 Task: Find connections with filter location Araçuaí with filter topic #Productivitywith filter profile language Potuguese with filter current company VMLY&R with filter school Institution of Engineering and Technology (IET) with filter industry Circuses and Magic Shows with filter service category Resume Writing with filter keywords title Archivist
Action: Mouse moved to (441, 151)
Screenshot: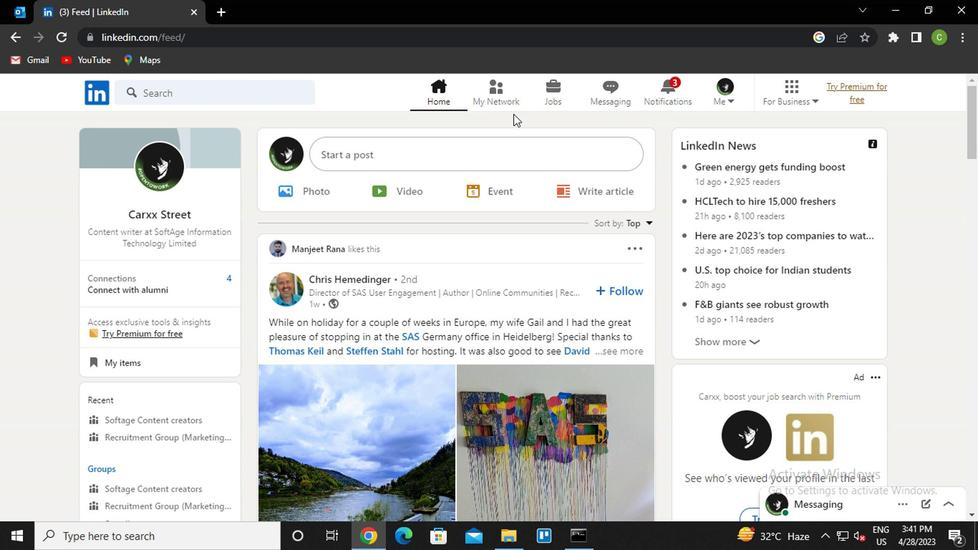 
Action: Mouse pressed left at (441, 151)
Screenshot: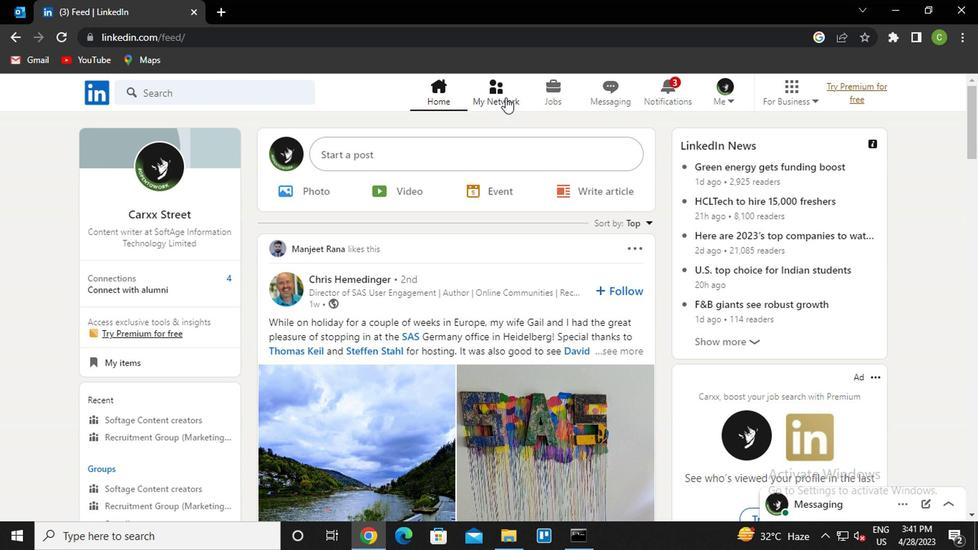 
Action: Mouse moved to (229, 203)
Screenshot: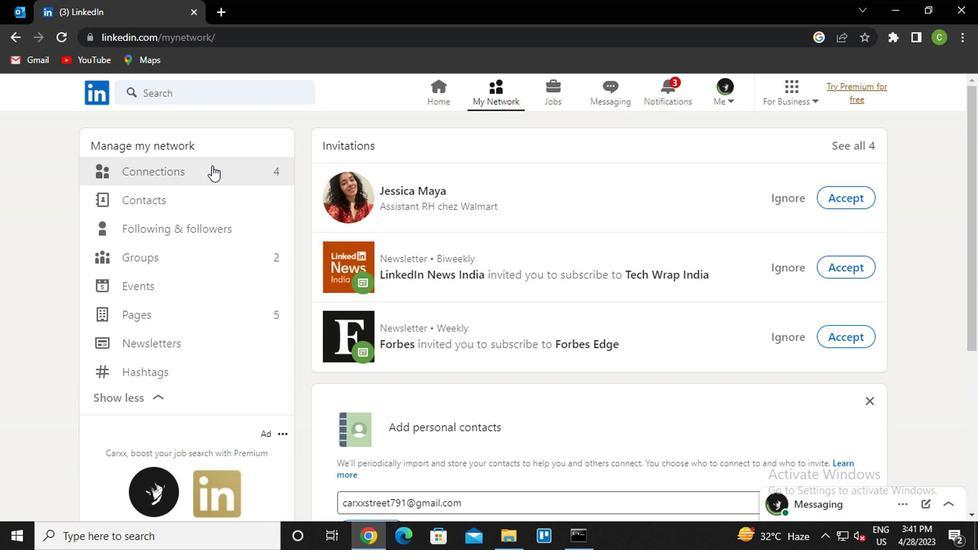 
Action: Mouse pressed left at (229, 203)
Screenshot: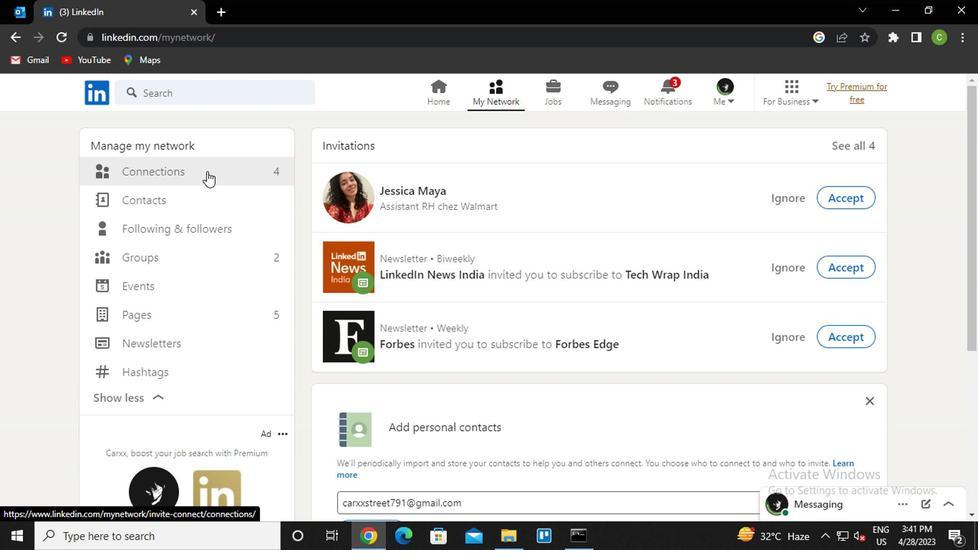 
Action: Mouse moved to (524, 202)
Screenshot: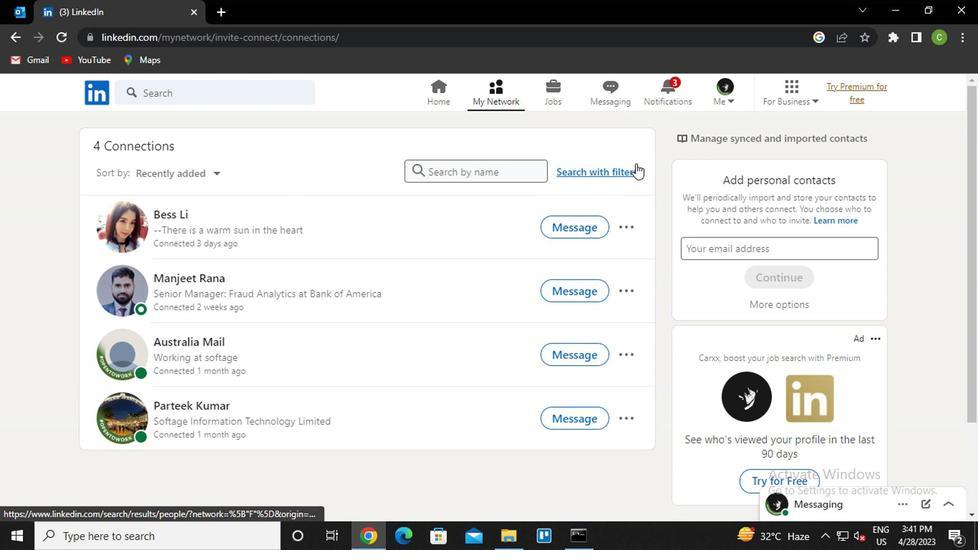 
Action: Mouse pressed left at (524, 202)
Screenshot: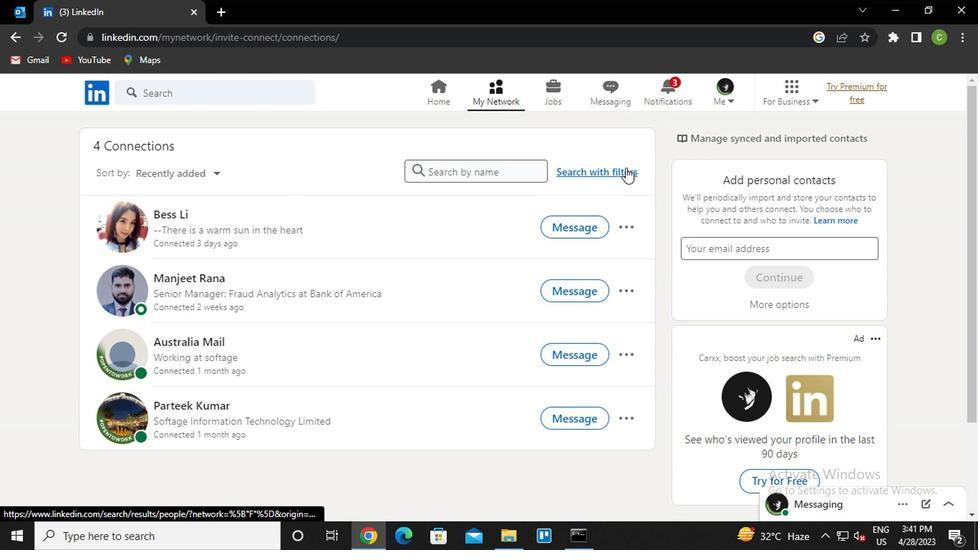 
Action: Mouse moved to (462, 173)
Screenshot: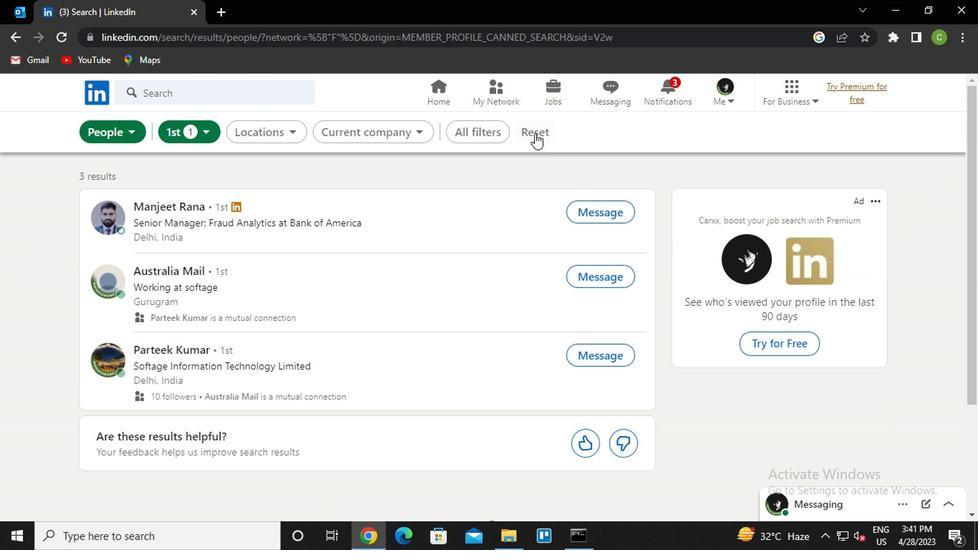 
Action: Mouse pressed left at (462, 173)
Screenshot: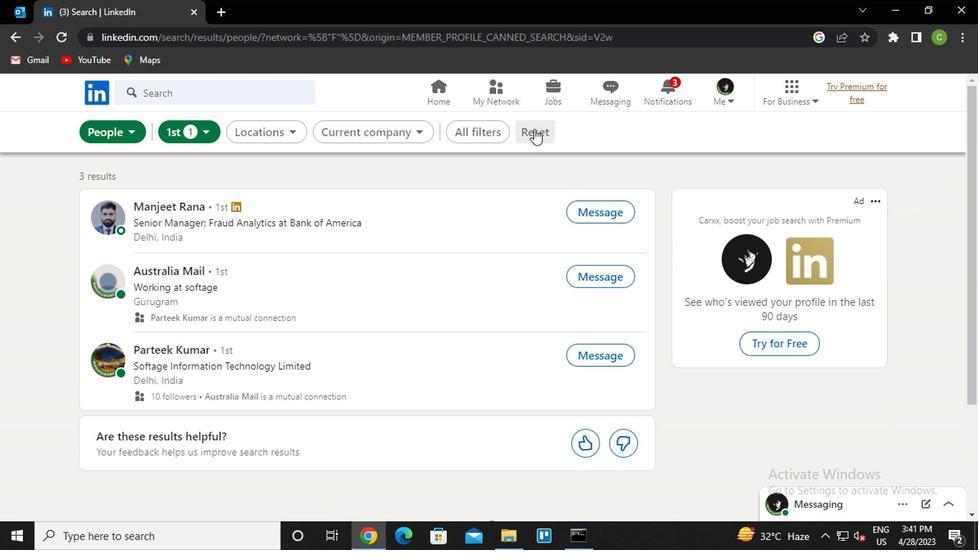 
Action: Mouse moved to (455, 177)
Screenshot: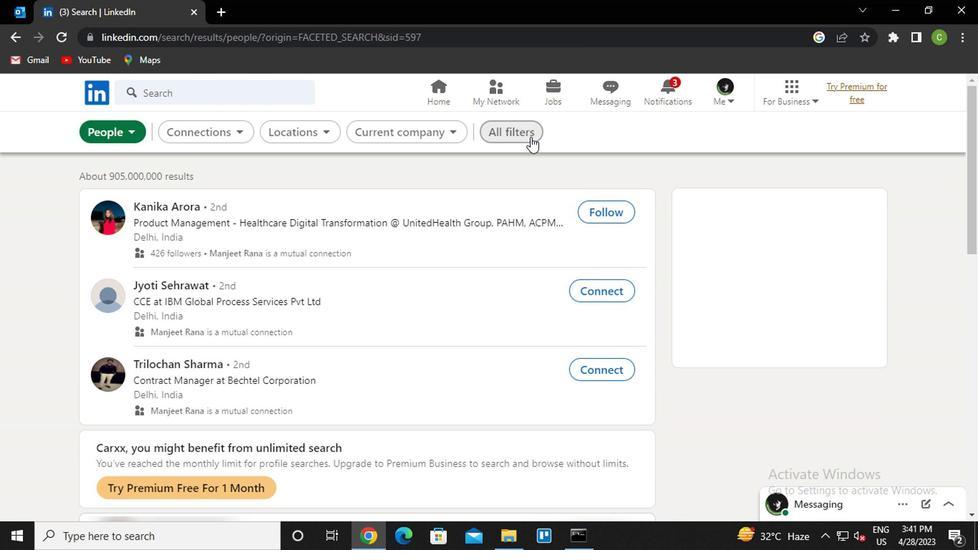 
Action: Mouse pressed left at (455, 177)
Screenshot: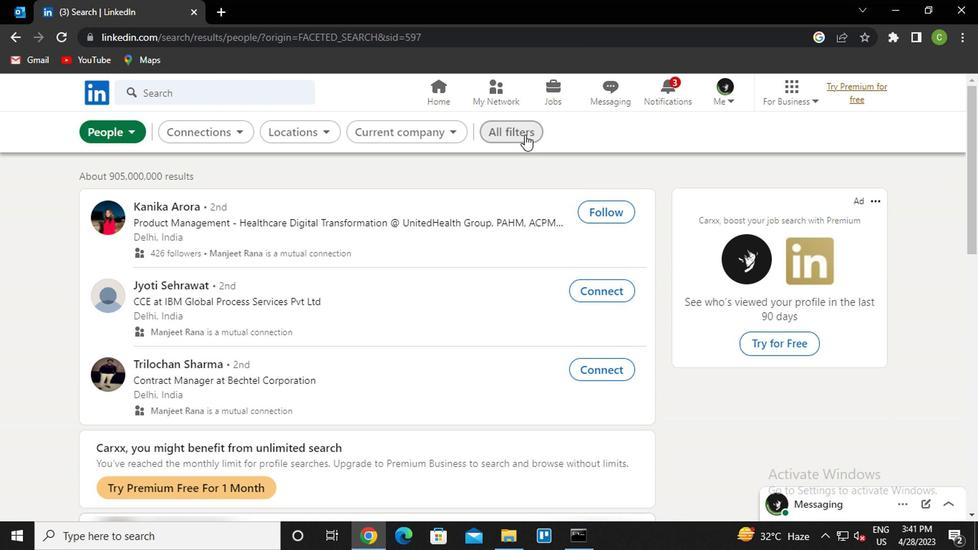 
Action: Mouse moved to (624, 306)
Screenshot: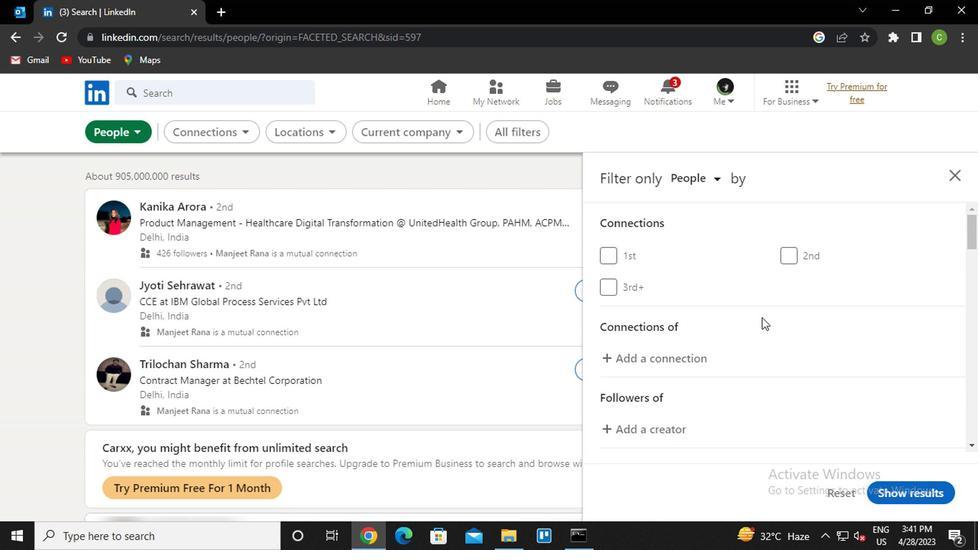 
Action: Mouse scrolled (624, 306) with delta (0, 0)
Screenshot: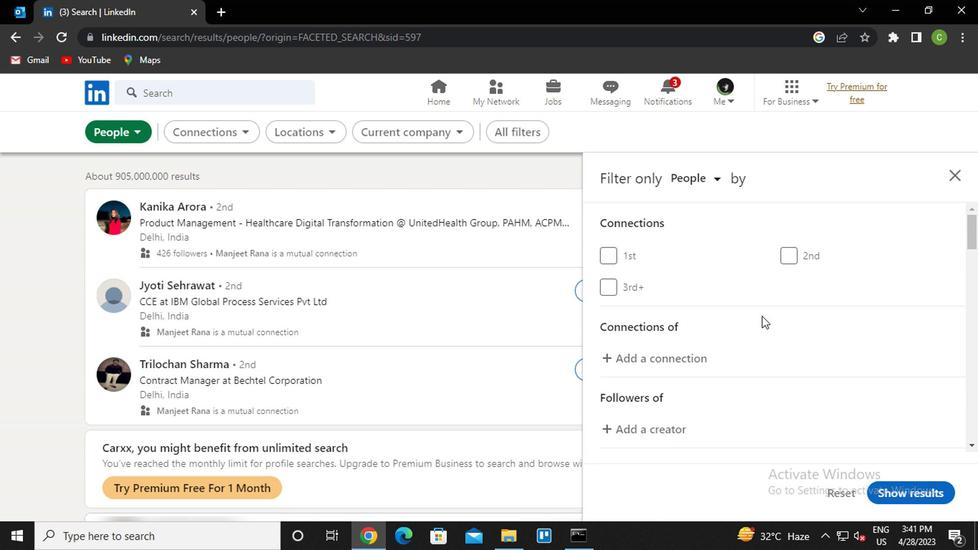 
Action: Mouse moved to (624, 306)
Screenshot: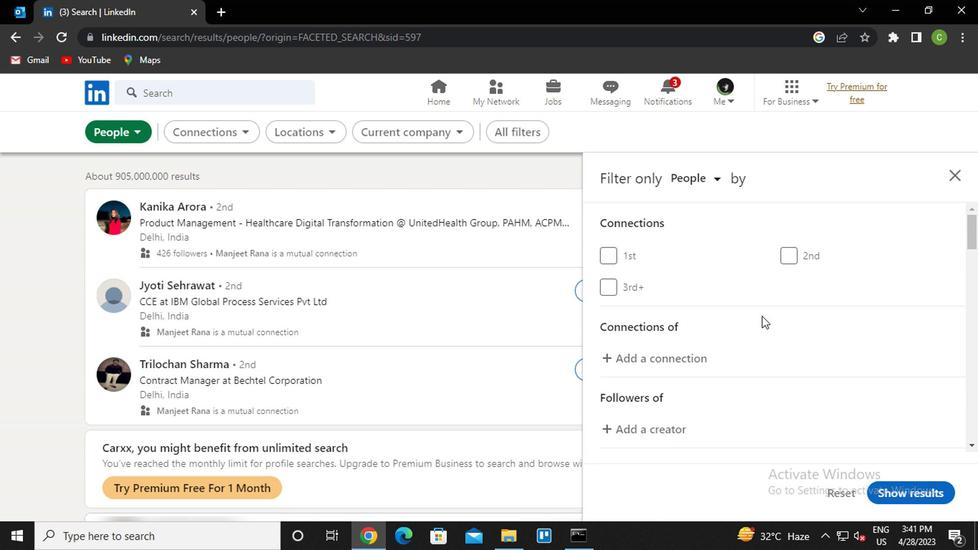 
Action: Mouse scrolled (624, 306) with delta (0, 0)
Screenshot: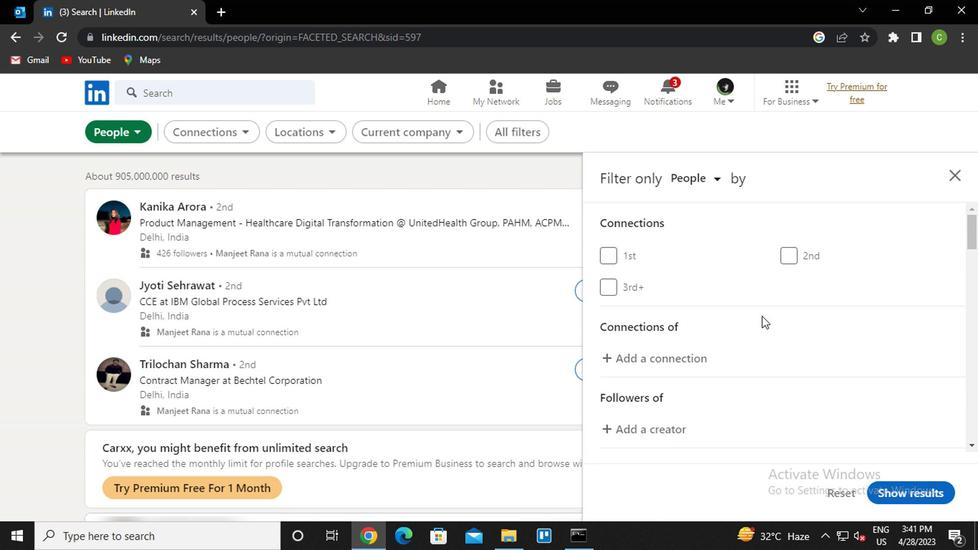 
Action: Mouse moved to (623, 306)
Screenshot: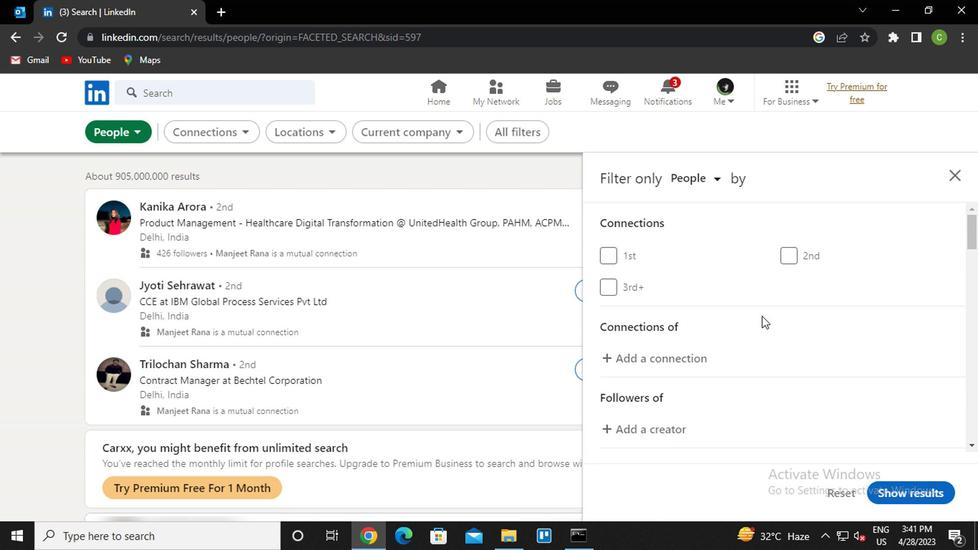 
Action: Mouse scrolled (623, 306) with delta (0, 0)
Screenshot: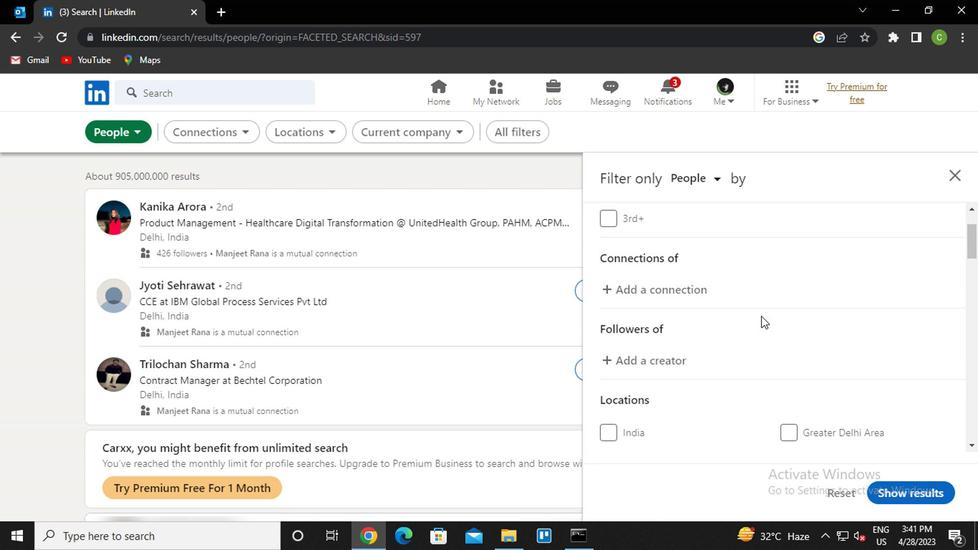 
Action: Mouse scrolled (623, 306) with delta (0, 0)
Screenshot: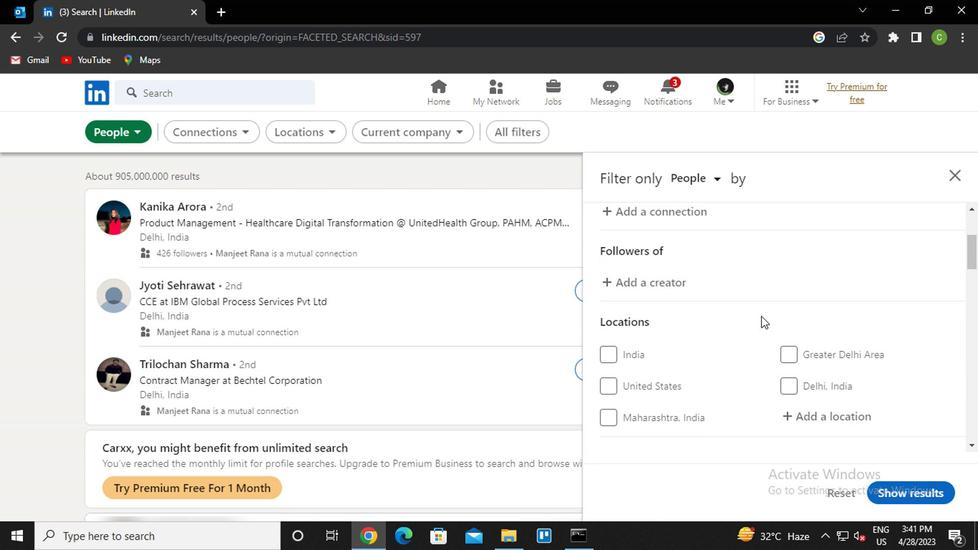 
Action: Mouse moved to (665, 284)
Screenshot: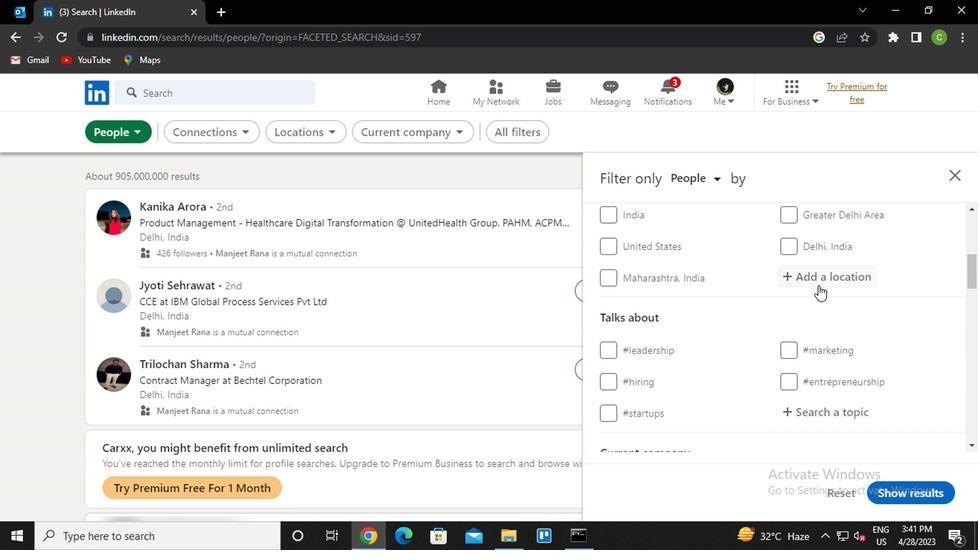 
Action: Mouse pressed left at (665, 284)
Screenshot: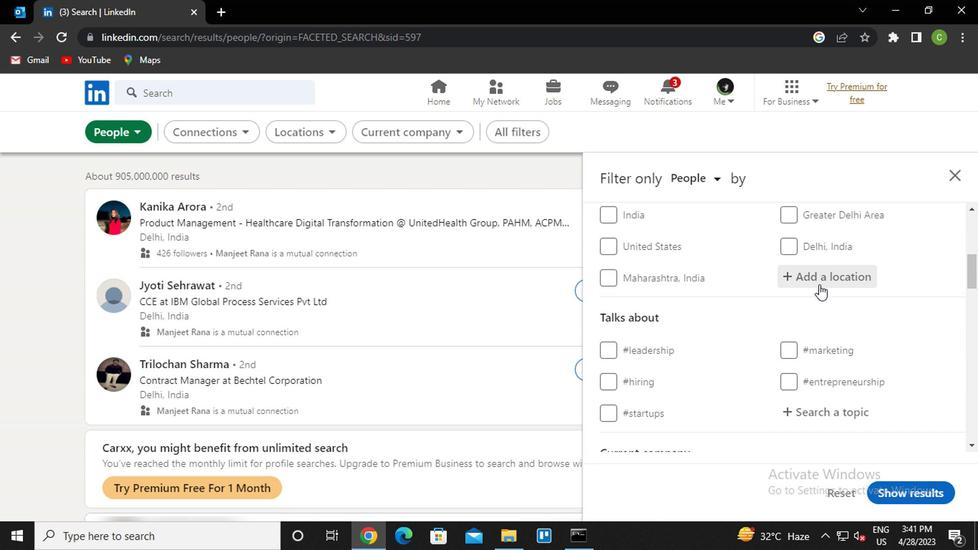 
Action: Key pressed <Key.caps_lock>a<Key.caps_lock>racu<Key.down><Key.enter>
Screenshot: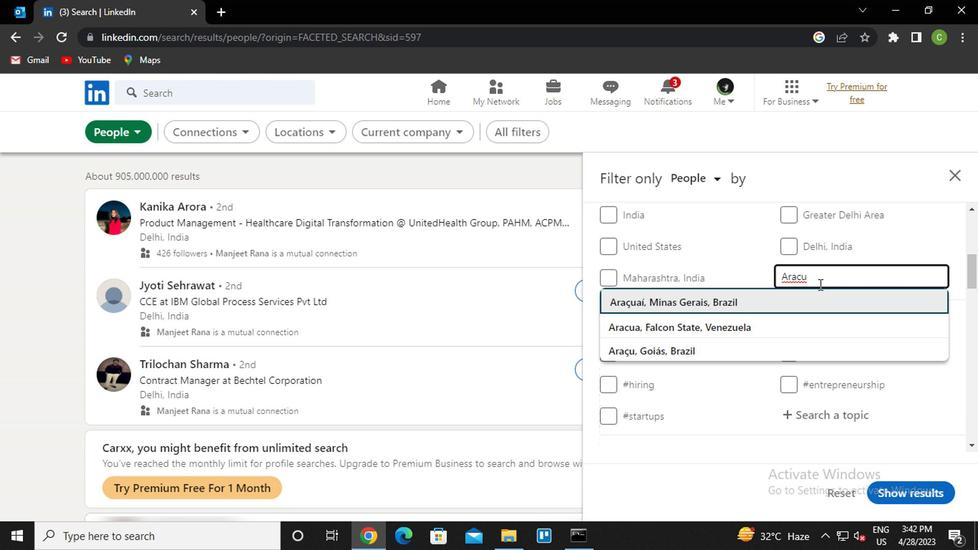 
Action: Mouse moved to (656, 315)
Screenshot: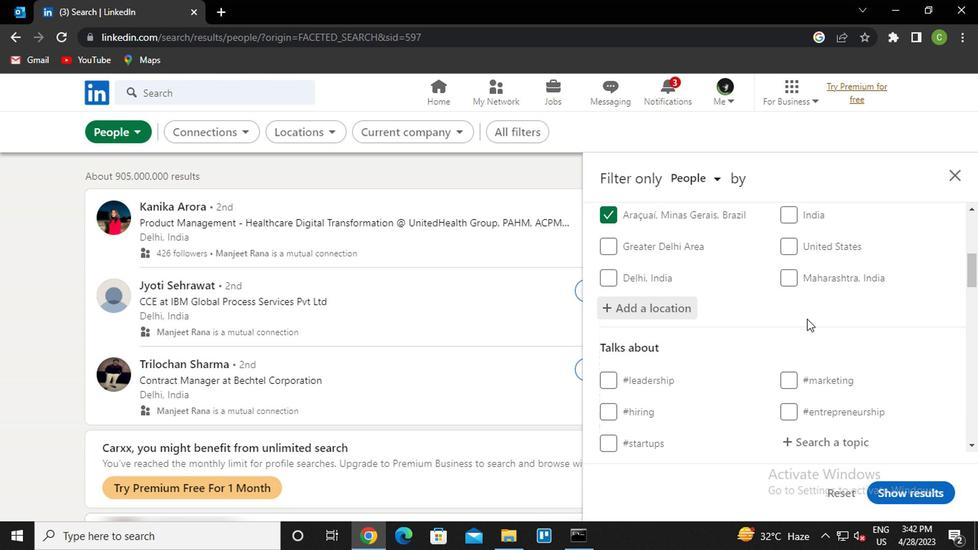 
Action: Mouse scrolled (656, 315) with delta (0, 0)
Screenshot: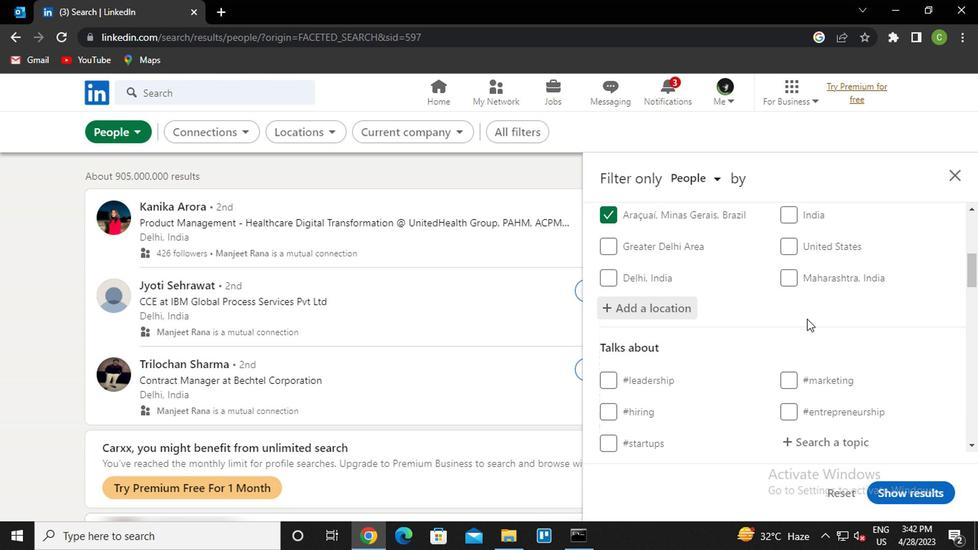
Action: Mouse moved to (657, 321)
Screenshot: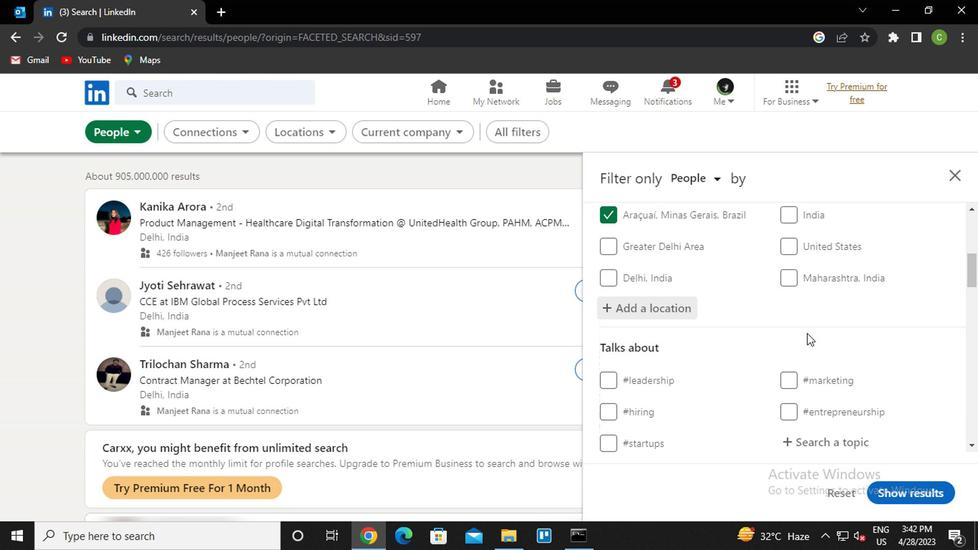 
Action: Mouse scrolled (657, 320) with delta (0, 0)
Screenshot: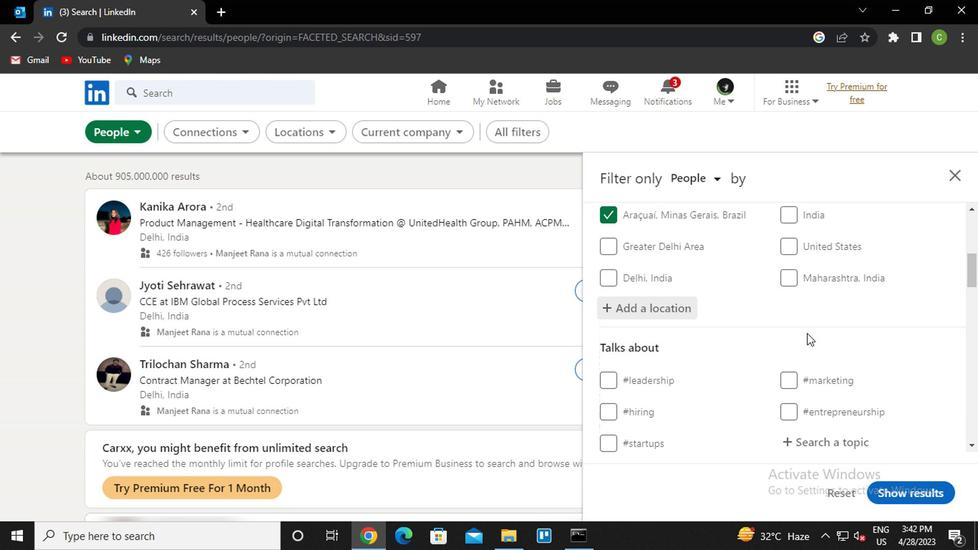 
Action: Mouse moved to (669, 294)
Screenshot: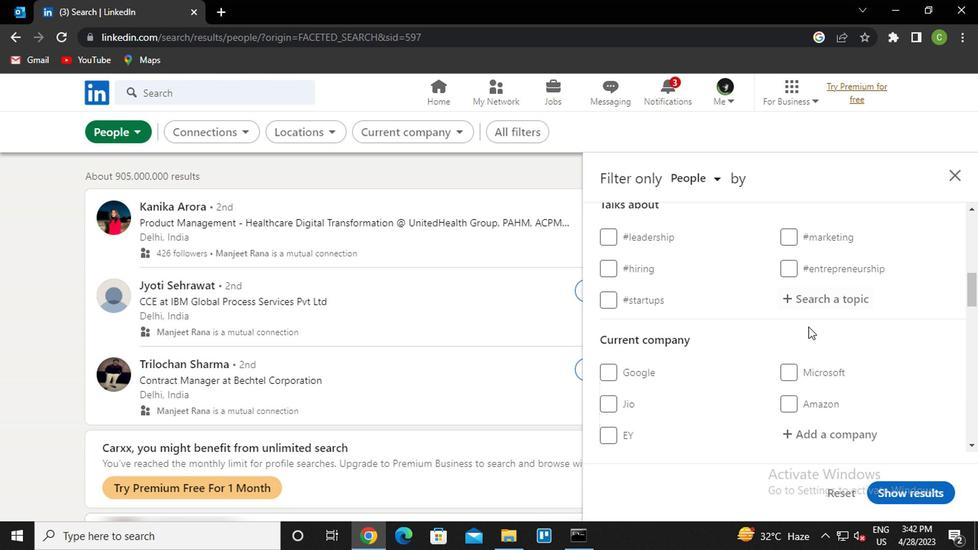 
Action: Mouse pressed left at (669, 294)
Screenshot: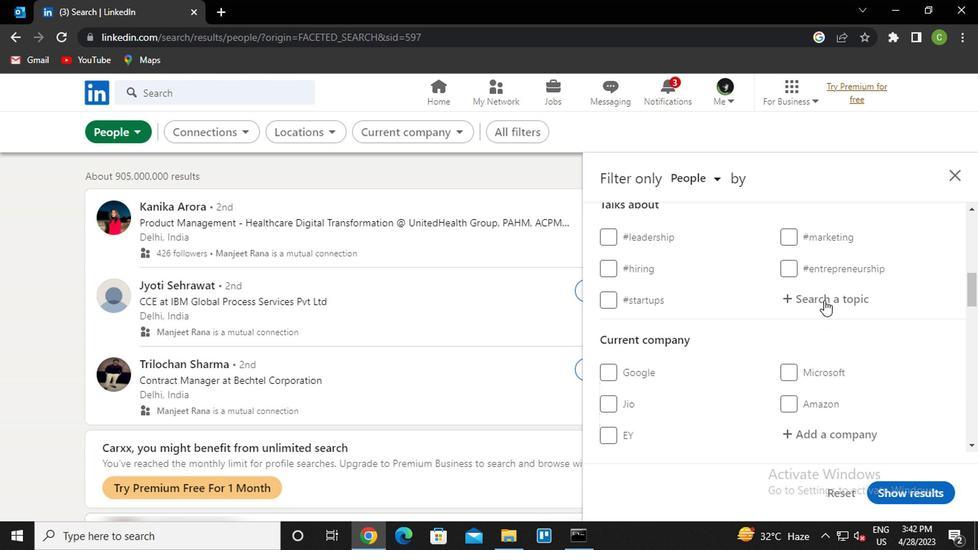 
Action: Key pressed <Key.caps_lock>p<Key.caps_lock>roducti<Key.down><Key.enter>
Screenshot: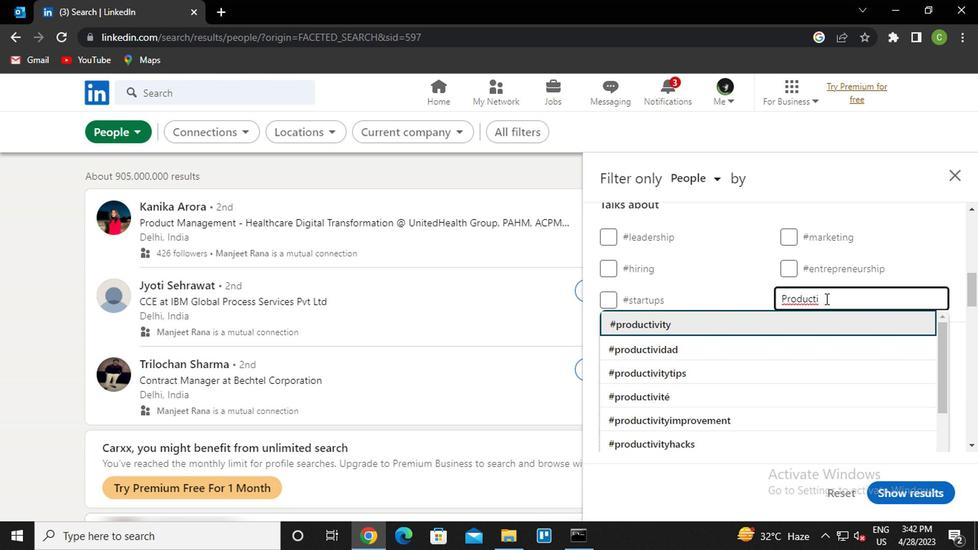 
Action: Mouse scrolled (669, 294) with delta (0, 0)
Screenshot: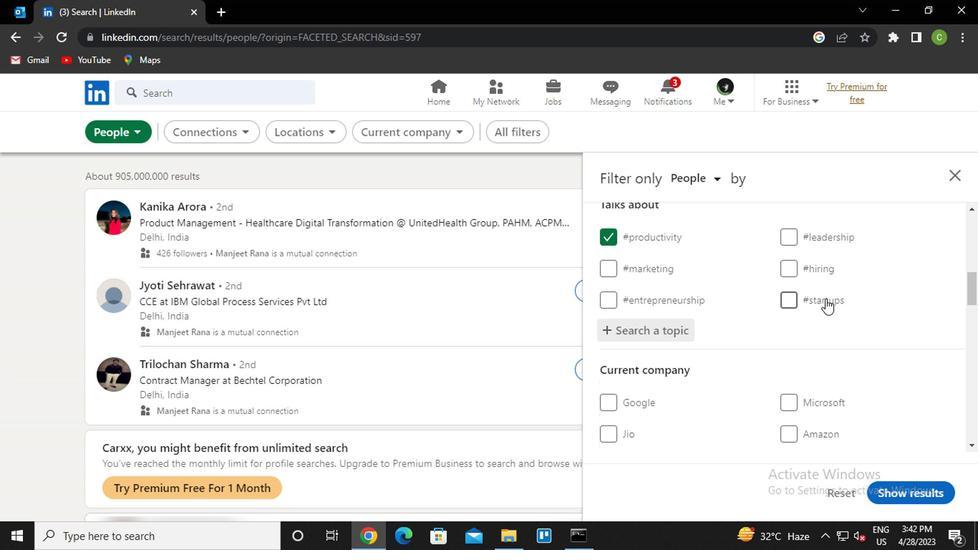 
Action: Mouse scrolled (669, 294) with delta (0, 0)
Screenshot: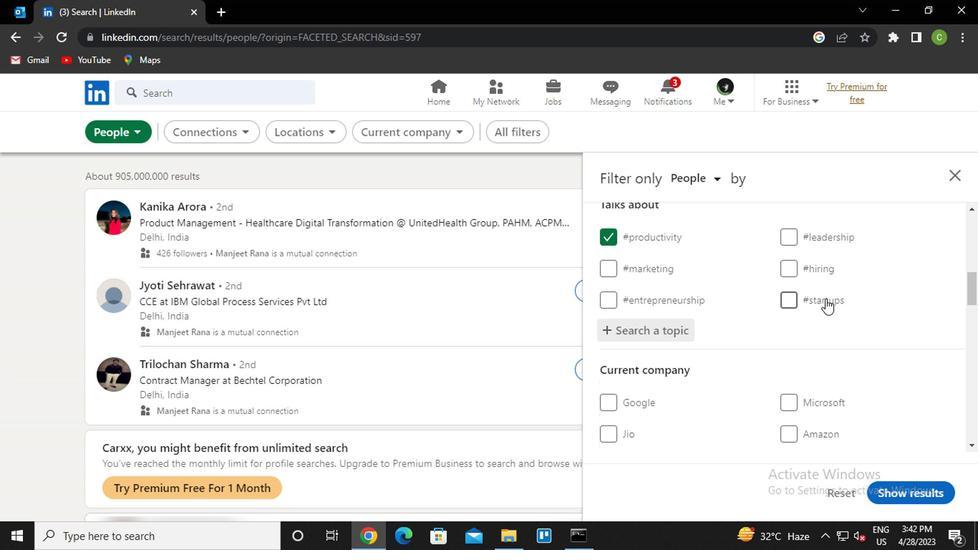 
Action: Mouse scrolled (669, 294) with delta (0, 0)
Screenshot: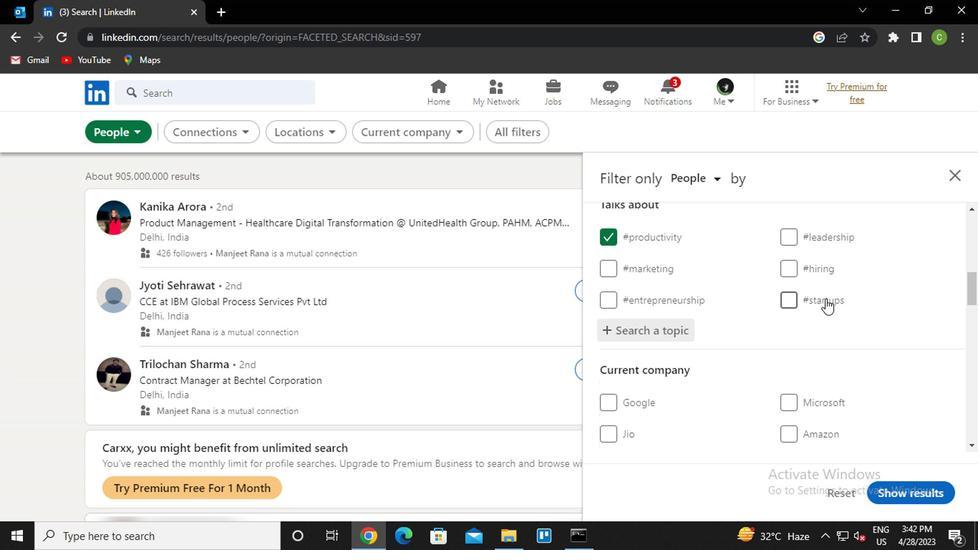 
Action: Mouse scrolled (669, 294) with delta (0, 0)
Screenshot: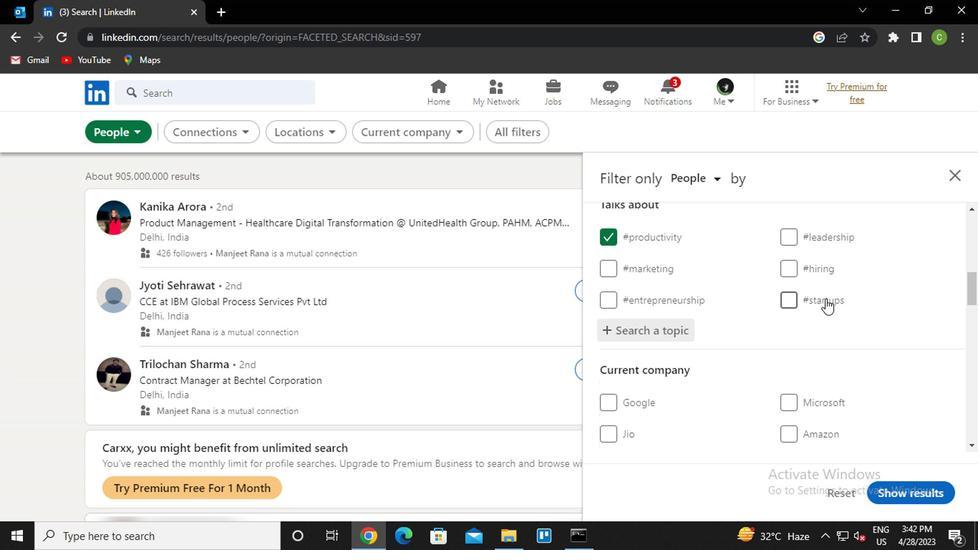 
Action: Mouse scrolled (669, 294) with delta (0, 0)
Screenshot: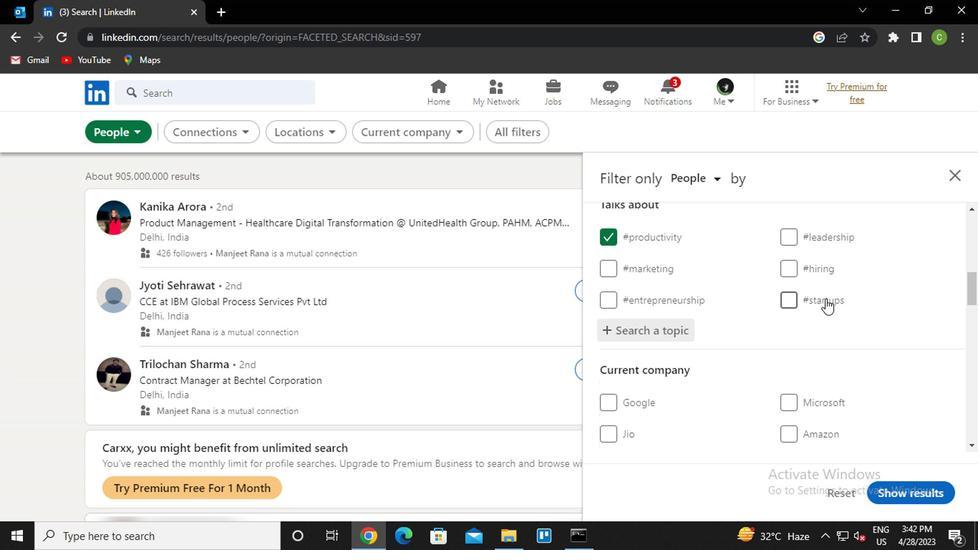 
Action: Mouse scrolled (669, 294) with delta (0, 0)
Screenshot: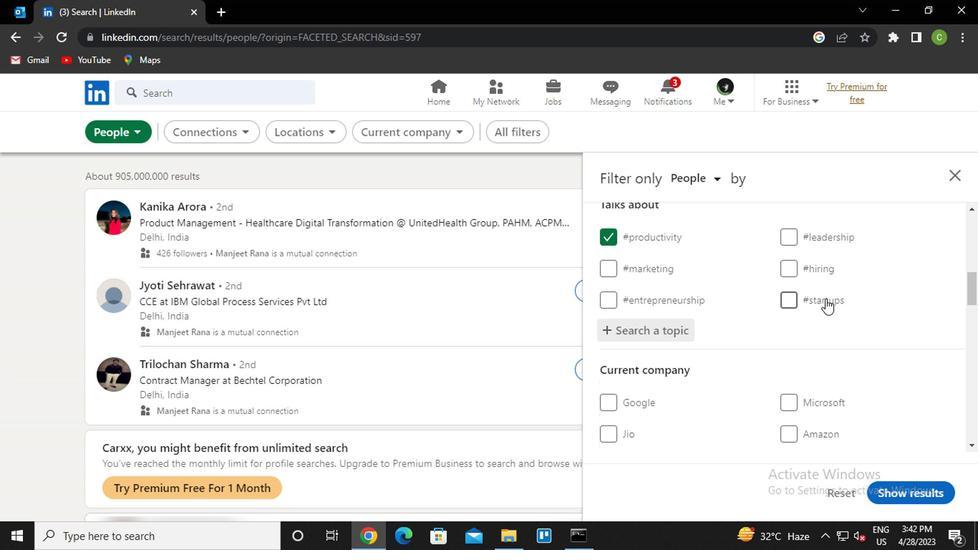 
Action: Mouse moved to (668, 300)
Screenshot: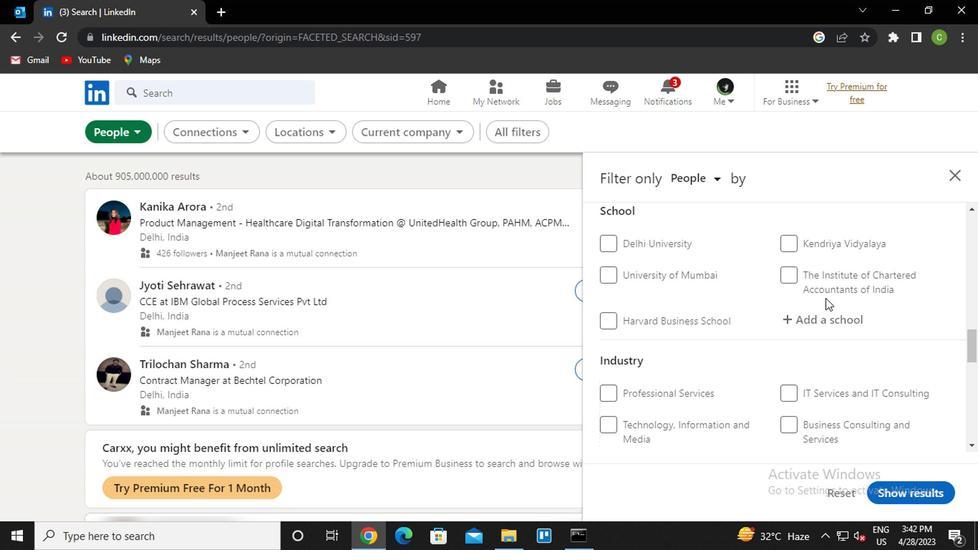 
Action: Mouse scrolled (668, 300) with delta (0, 0)
Screenshot: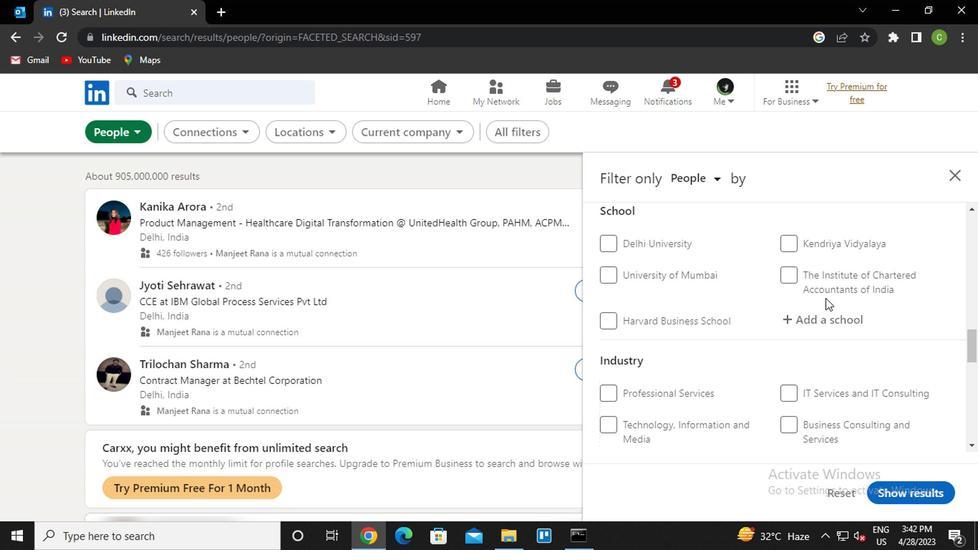 
Action: Mouse moved to (670, 307)
Screenshot: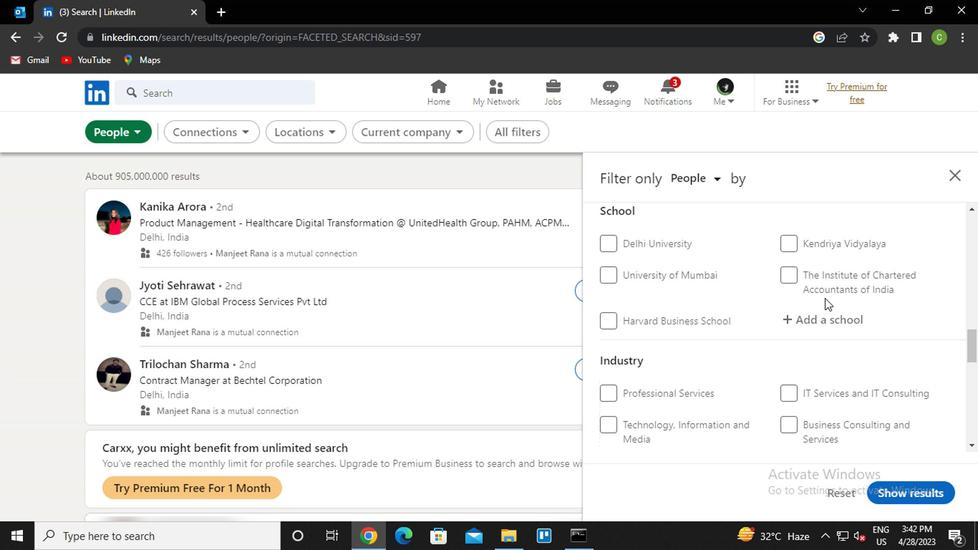 
Action: Mouse scrolled (670, 307) with delta (0, 0)
Screenshot: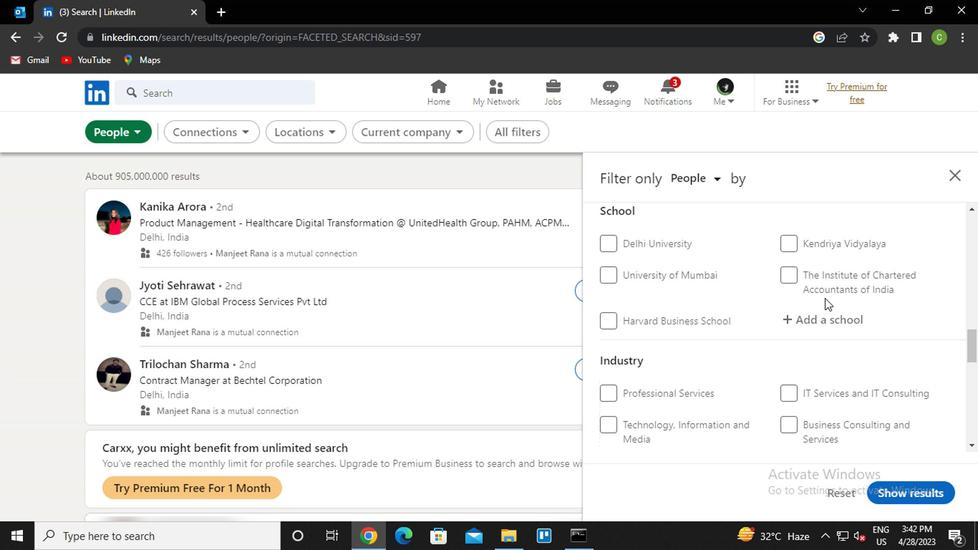 
Action: Mouse scrolled (670, 307) with delta (0, 0)
Screenshot: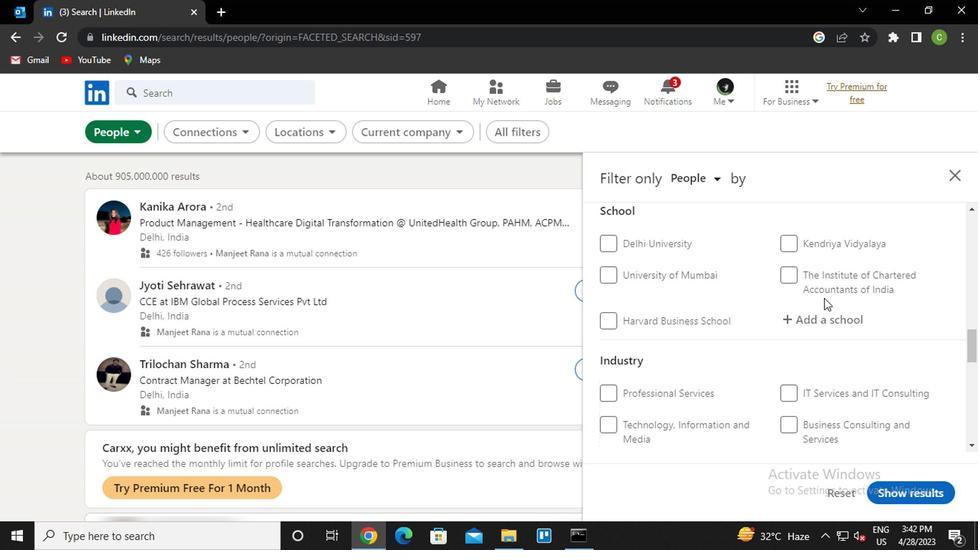 
Action: Mouse scrolled (670, 307) with delta (0, 0)
Screenshot: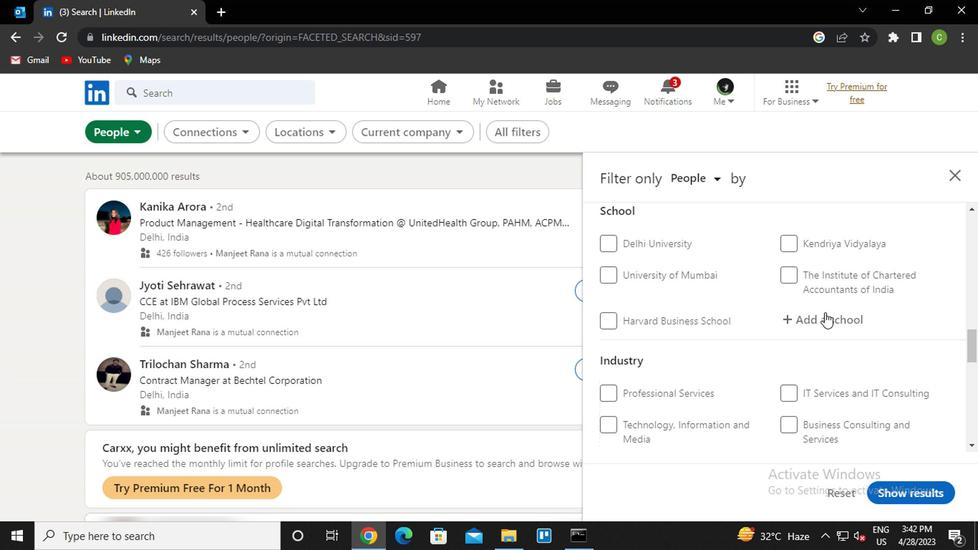 
Action: Mouse moved to (646, 287)
Screenshot: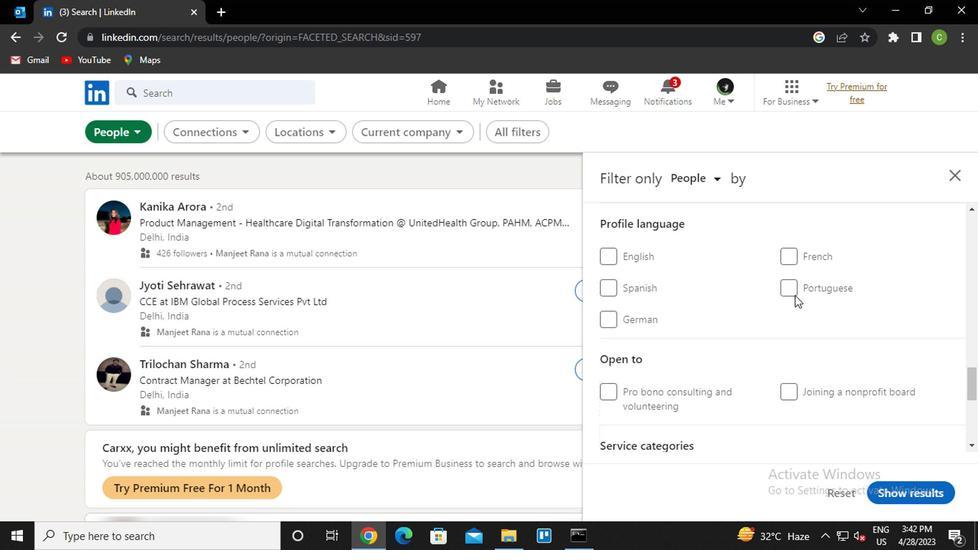 
Action: Mouse pressed left at (646, 287)
Screenshot: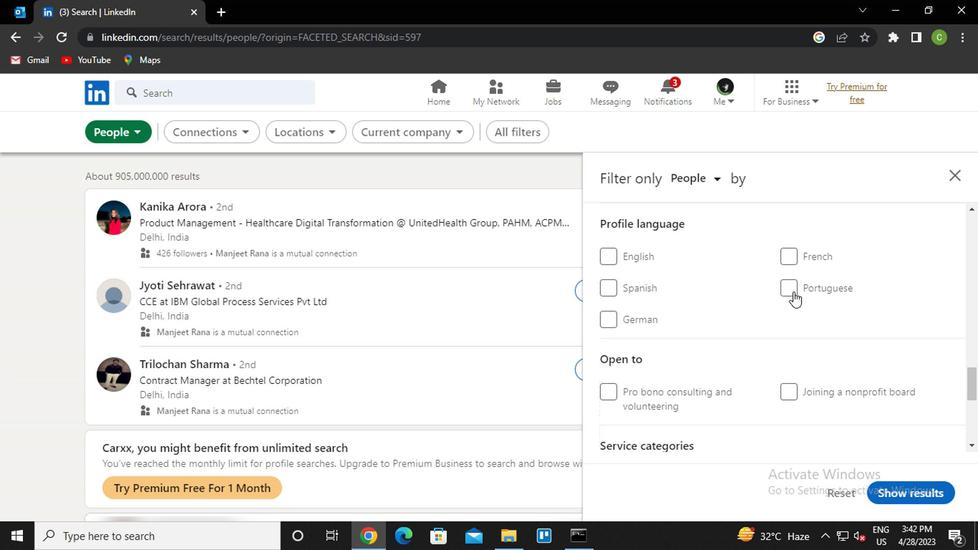 
Action: Mouse moved to (644, 287)
Screenshot: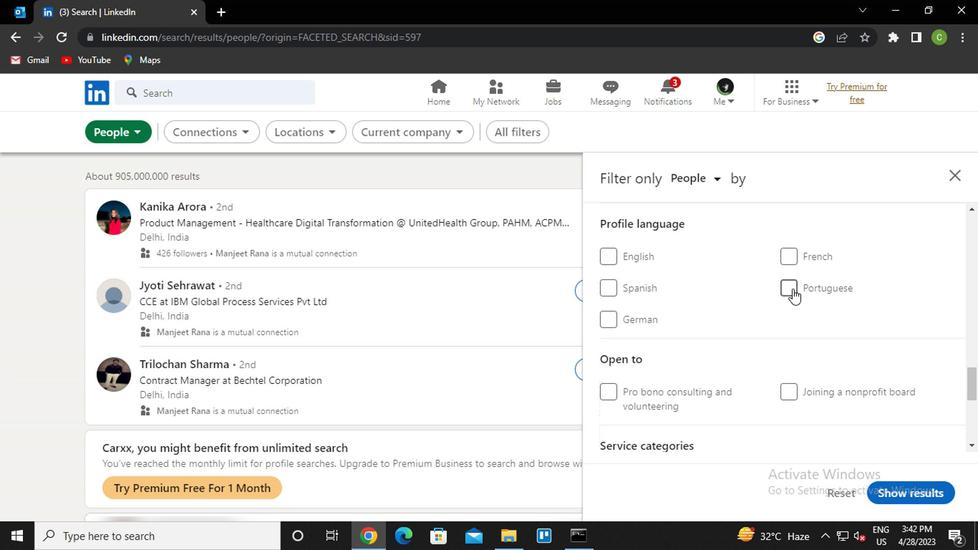 
Action: Mouse scrolled (644, 288) with delta (0, 0)
Screenshot: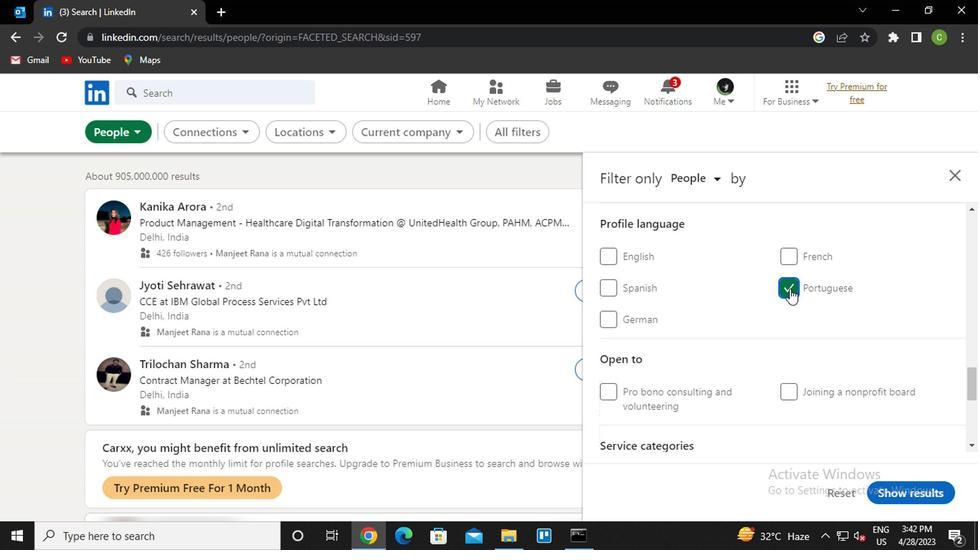 
Action: Mouse scrolled (644, 288) with delta (0, 0)
Screenshot: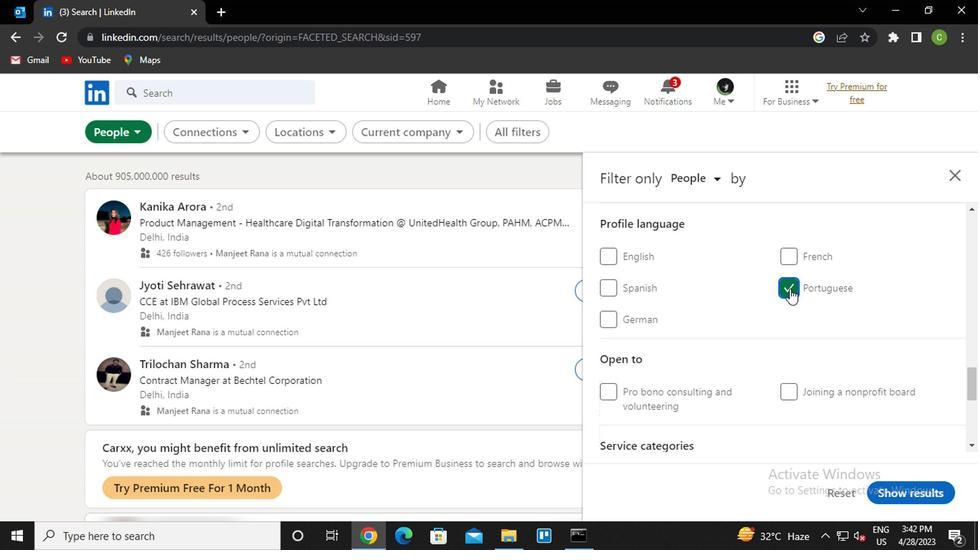 
Action: Mouse scrolled (644, 288) with delta (0, 0)
Screenshot: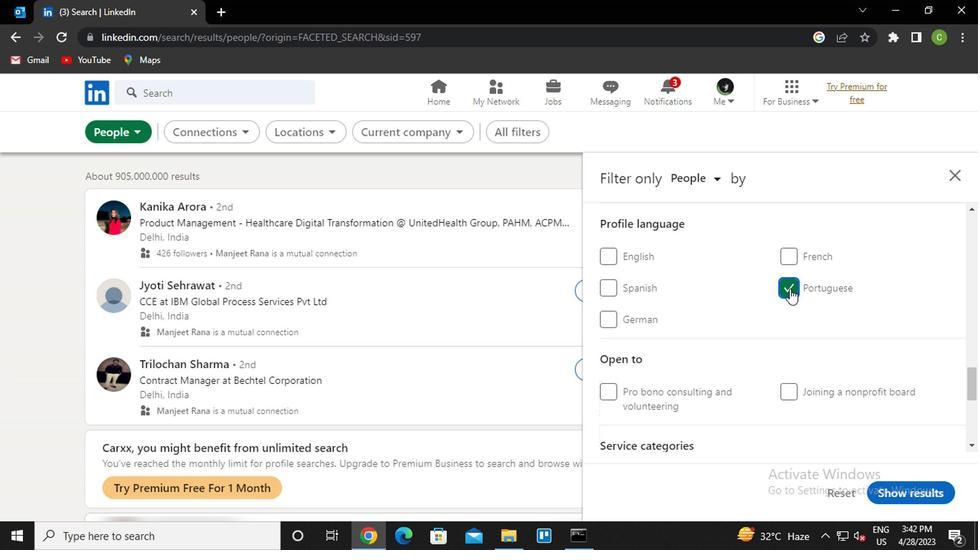 
Action: Mouse scrolled (644, 288) with delta (0, 0)
Screenshot: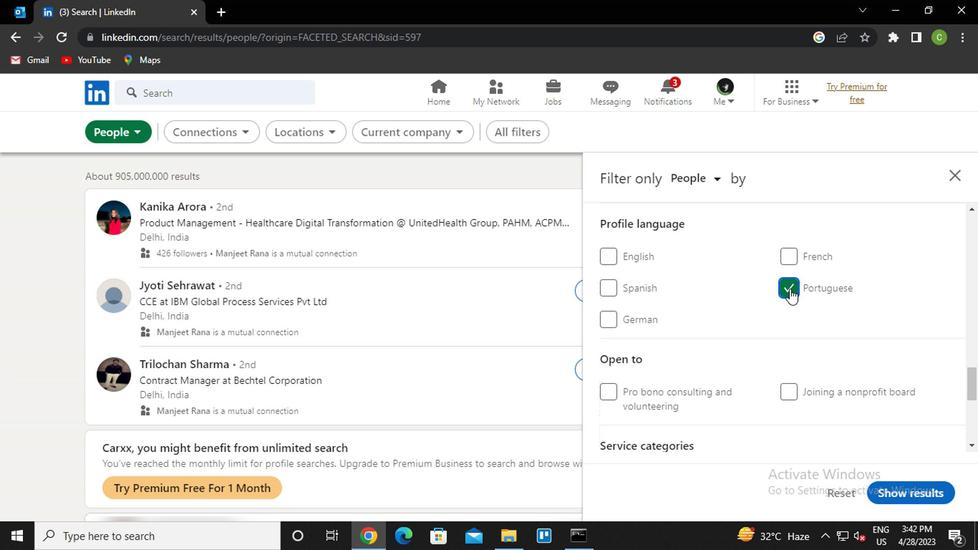 
Action: Mouse scrolled (644, 288) with delta (0, 0)
Screenshot: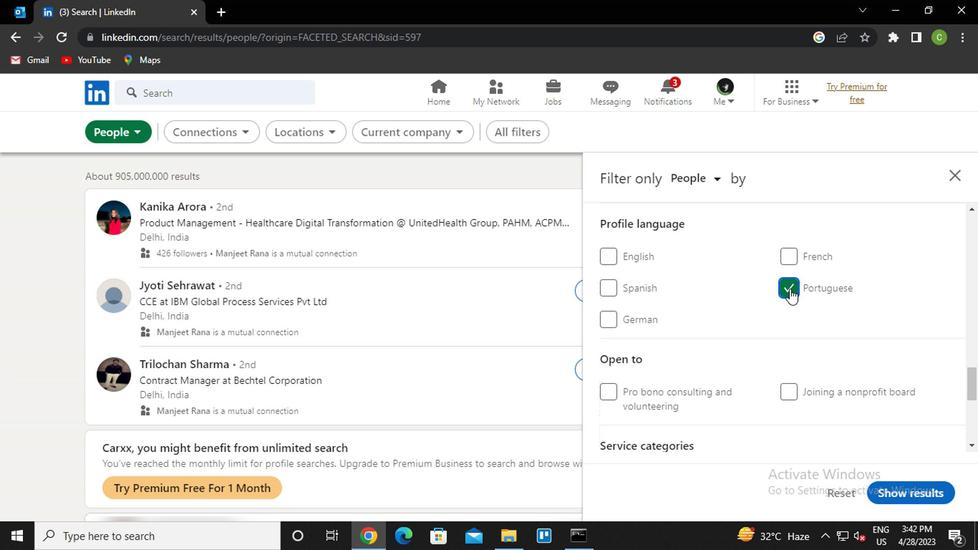 
Action: Mouse scrolled (644, 288) with delta (0, 0)
Screenshot: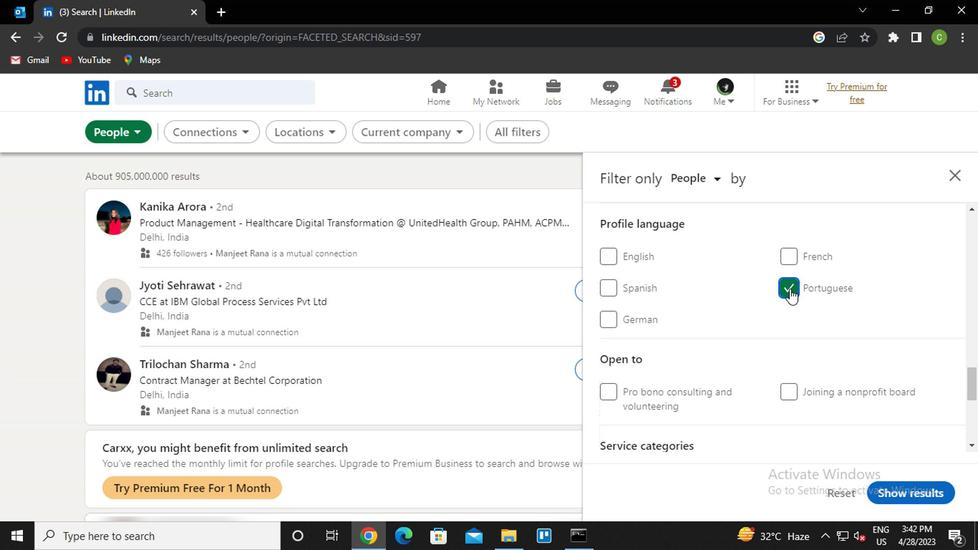 
Action: Mouse scrolled (644, 288) with delta (0, 0)
Screenshot: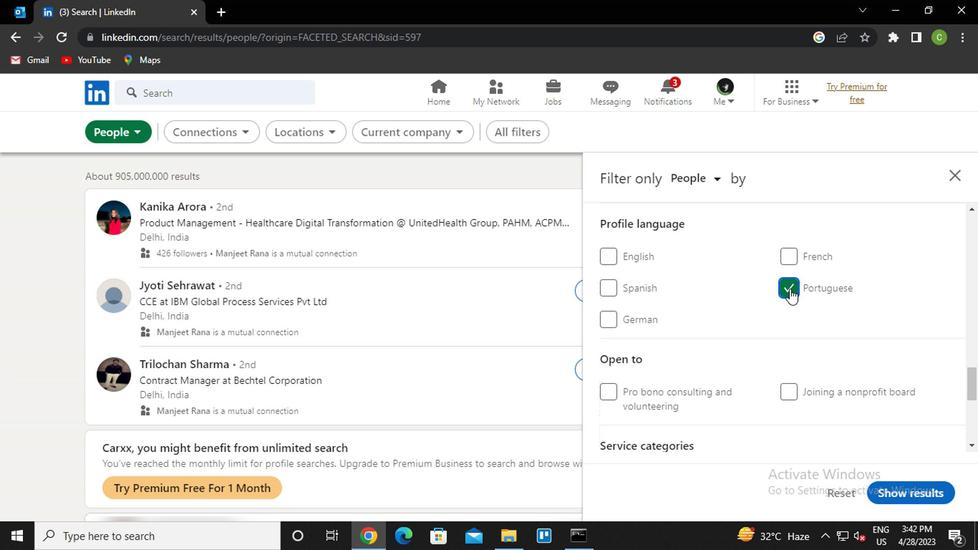 
Action: Mouse scrolled (644, 288) with delta (0, 0)
Screenshot: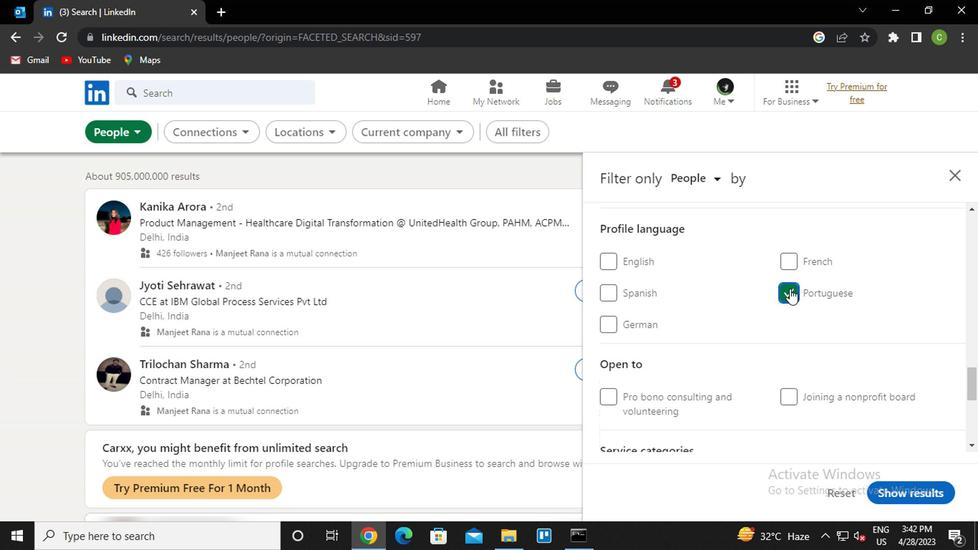 
Action: Mouse scrolled (644, 288) with delta (0, 0)
Screenshot: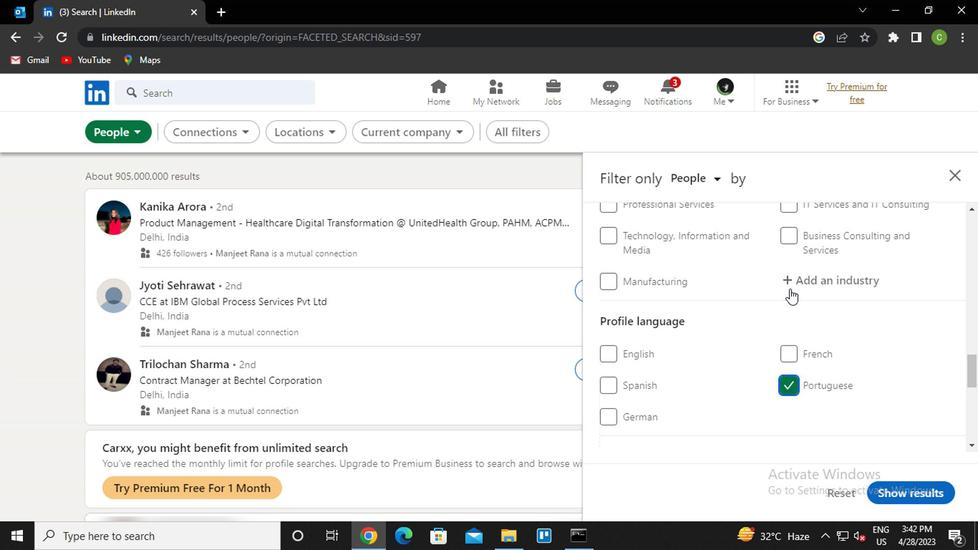 
Action: Mouse scrolled (644, 288) with delta (0, 0)
Screenshot: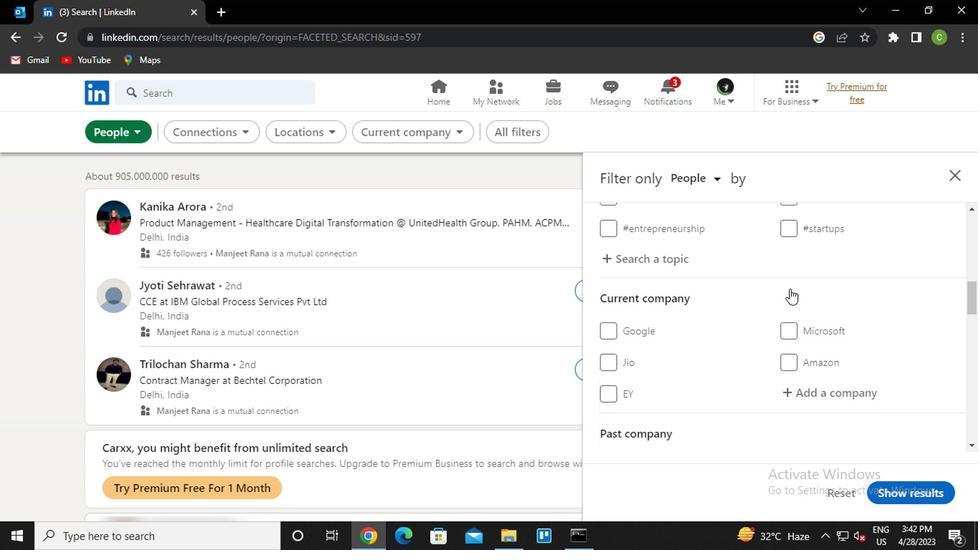 
Action: Mouse scrolled (644, 288) with delta (0, 0)
Screenshot: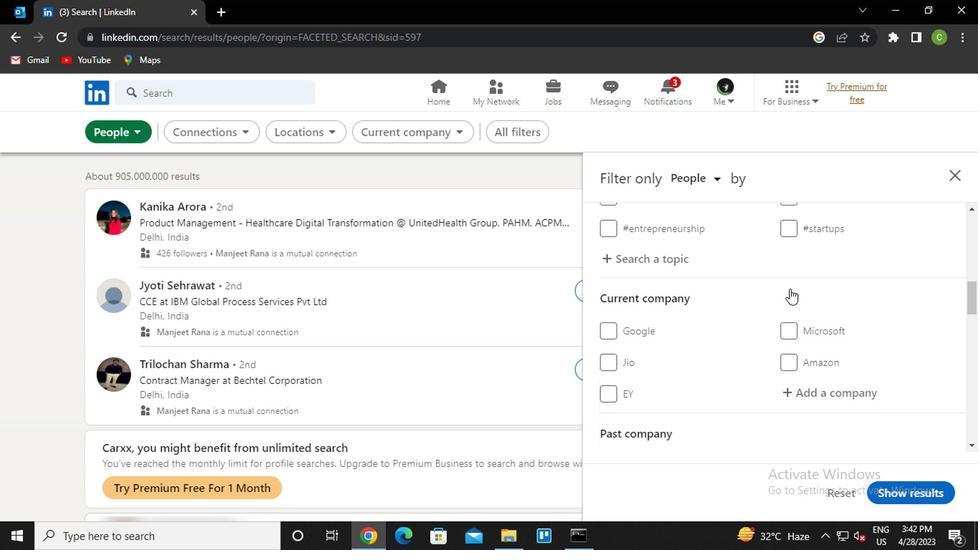 
Action: Mouse scrolled (644, 288) with delta (0, 0)
Screenshot: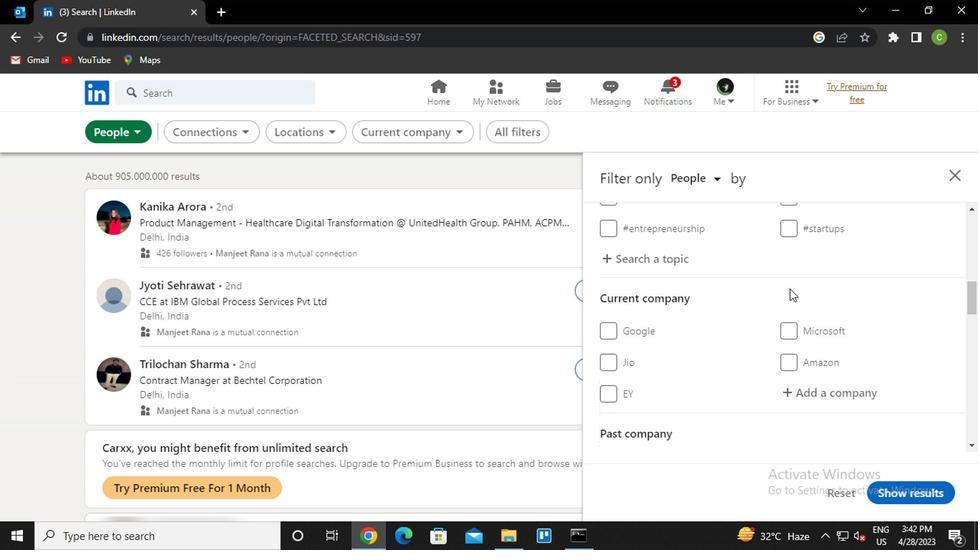 
Action: Mouse scrolled (644, 286) with delta (0, 0)
Screenshot: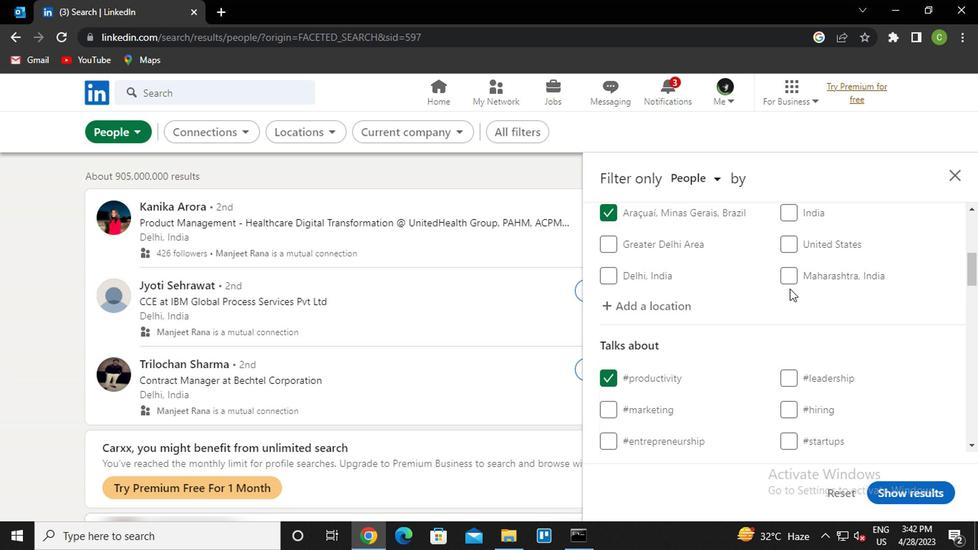 
Action: Mouse moved to (643, 288)
Screenshot: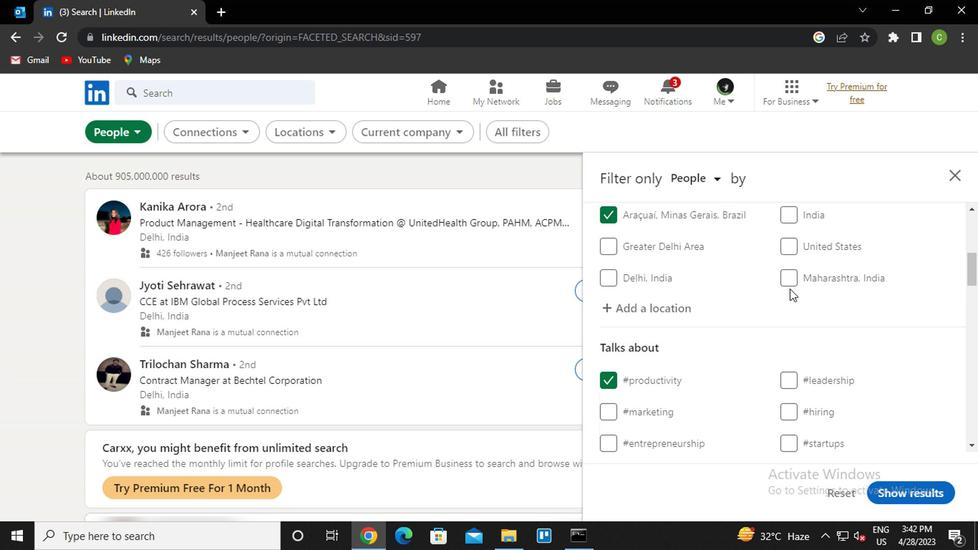 
Action: Mouse scrolled (643, 287) with delta (0, 0)
Screenshot: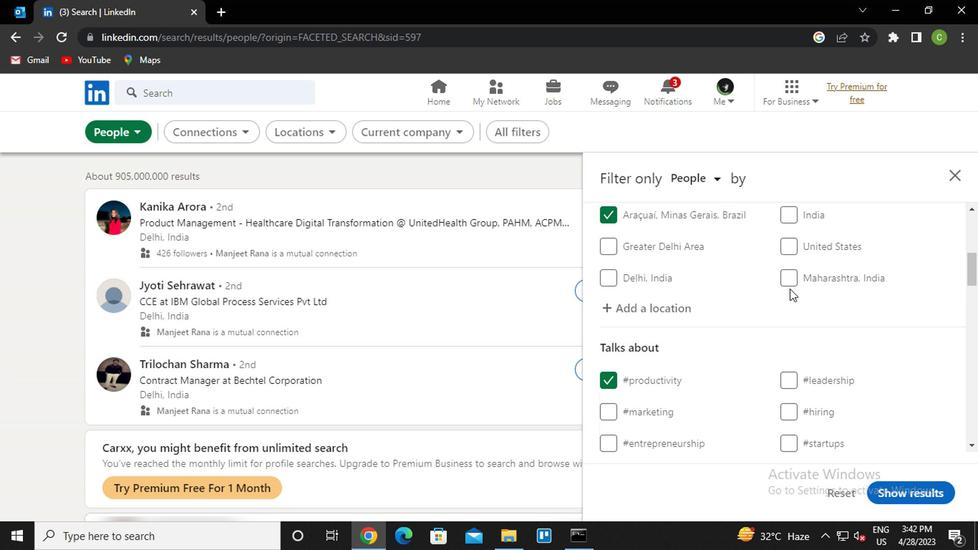 
Action: Mouse moved to (643, 298)
Screenshot: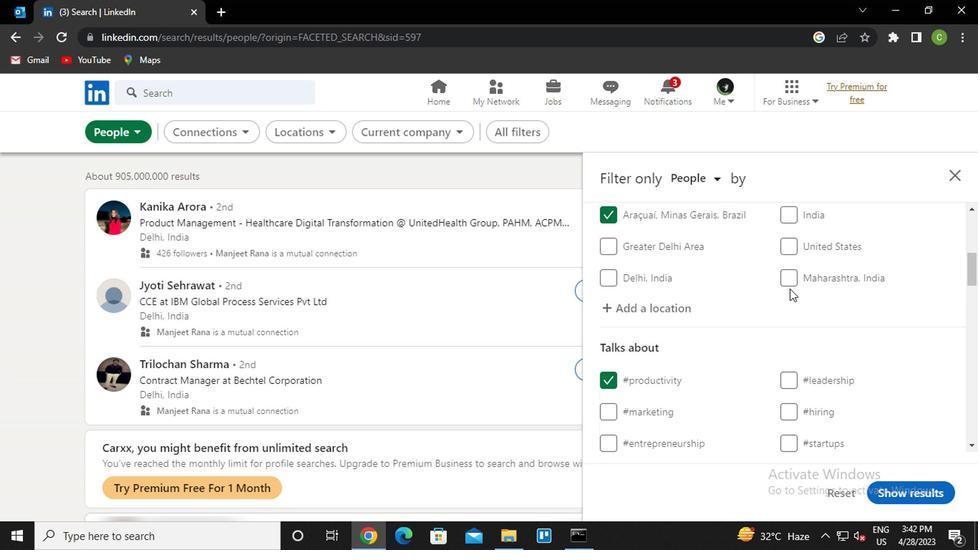 
Action: Mouse scrolled (643, 297) with delta (0, 0)
Screenshot: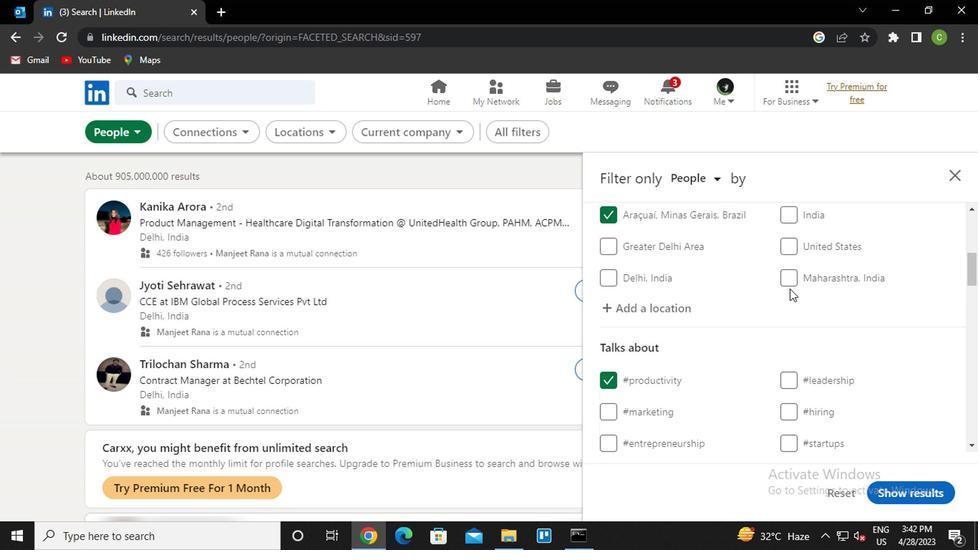 
Action: Mouse moved to (643, 300)
Screenshot: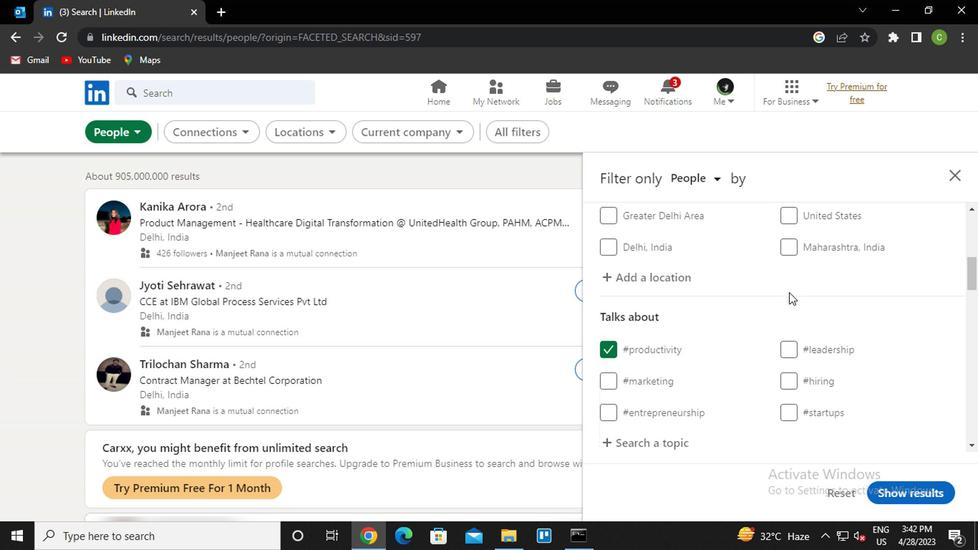 
Action: Mouse scrolled (643, 299) with delta (0, 0)
Screenshot: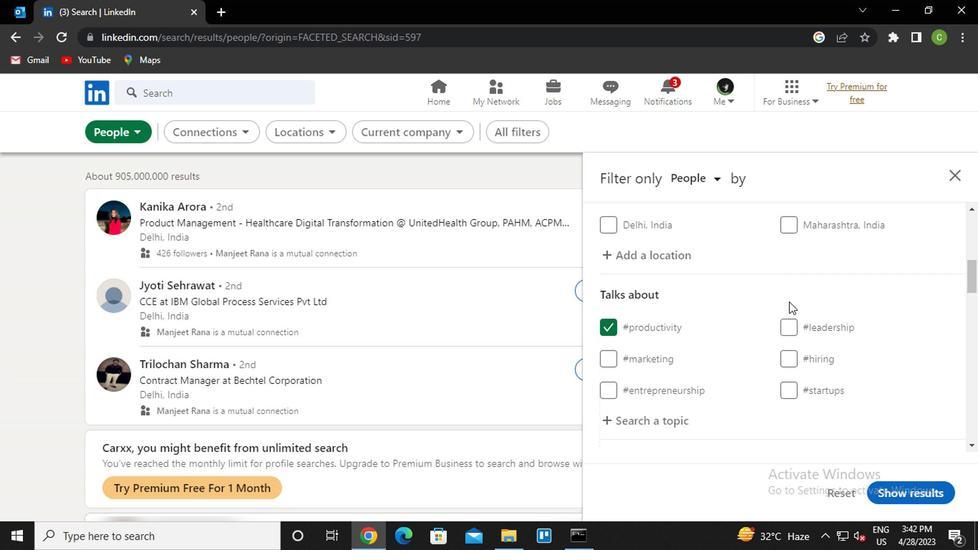 
Action: Mouse scrolled (643, 299) with delta (0, 0)
Screenshot: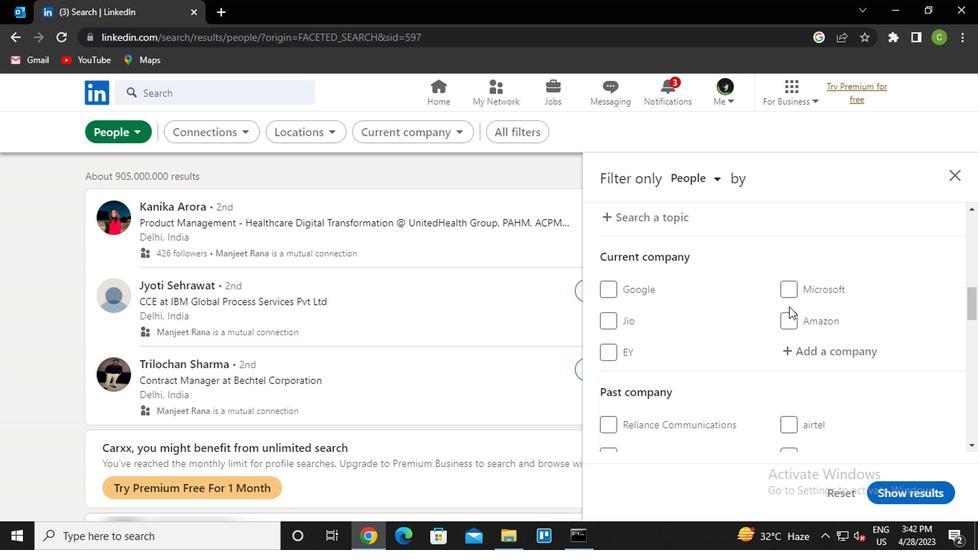 
Action: Mouse moved to (660, 253)
Screenshot: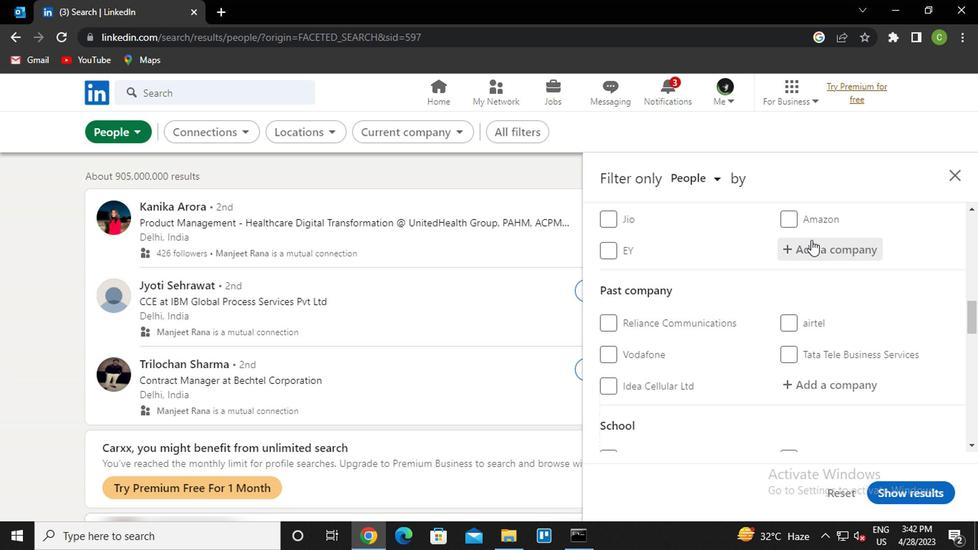 
Action: Mouse pressed left at (660, 253)
Screenshot: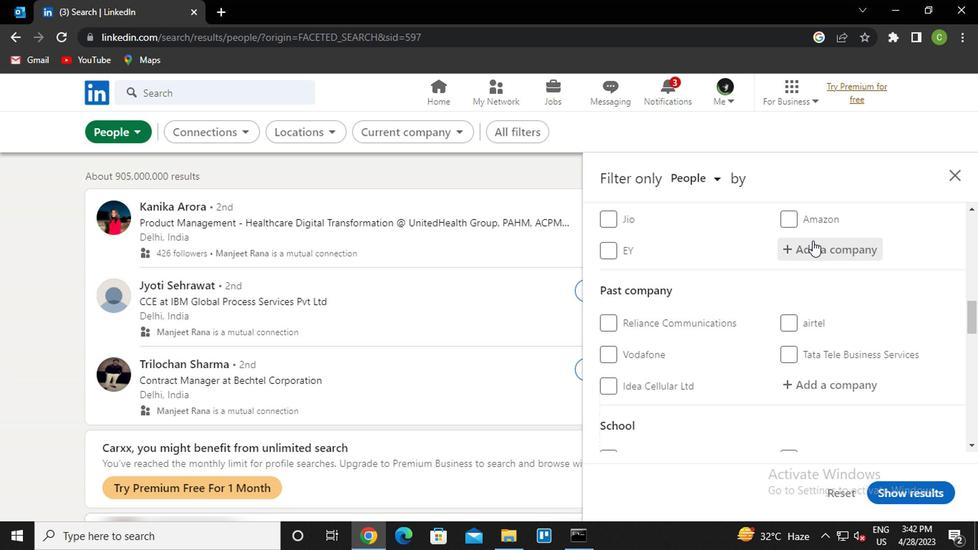 
Action: Key pressed <Key.caps_lock>vmly<Key.down><Key.enter>
Screenshot: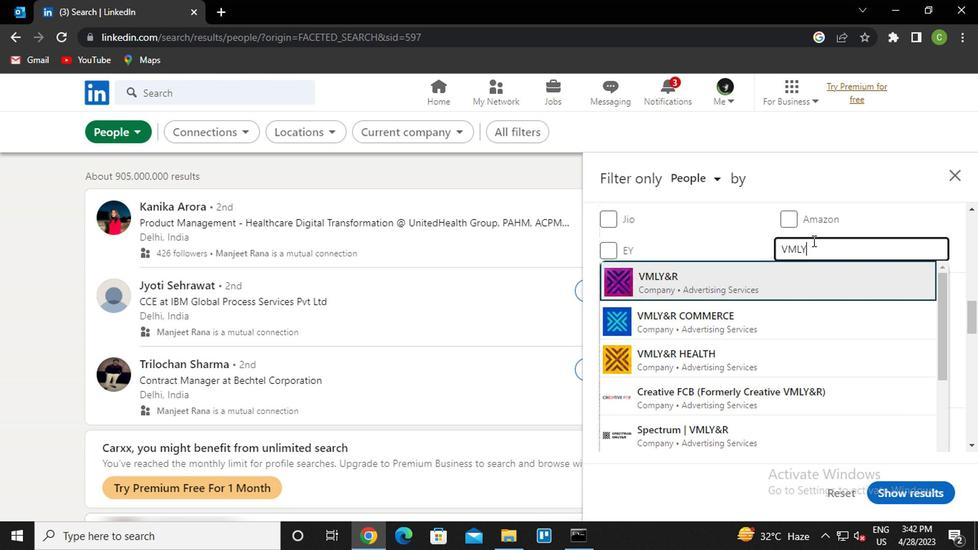 
Action: Mouse moved to (650, 262)
Screenshot: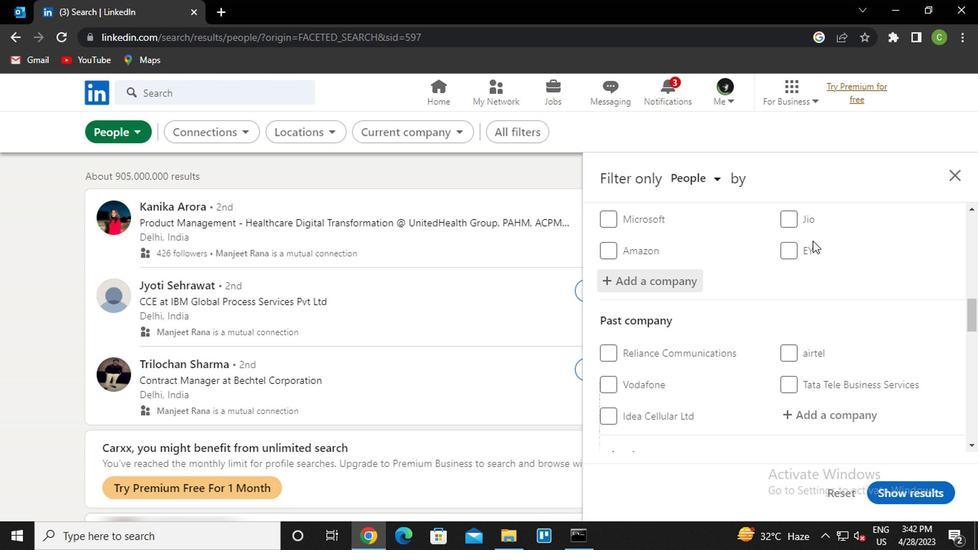 
Action: Mouse scrolled (650, 261) with delta (0, 0)
Screenshot: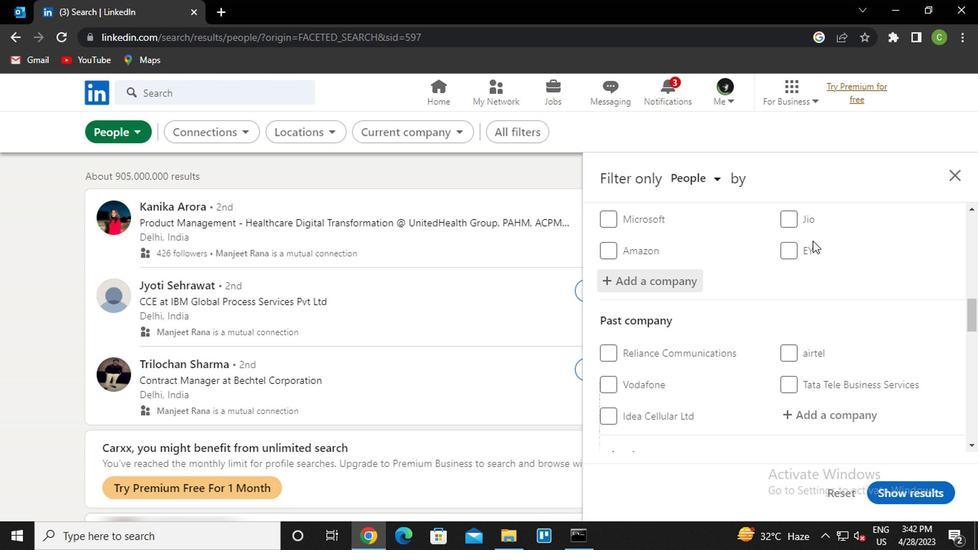 
Action: Mouse moved to (641, 272)
Screenshot: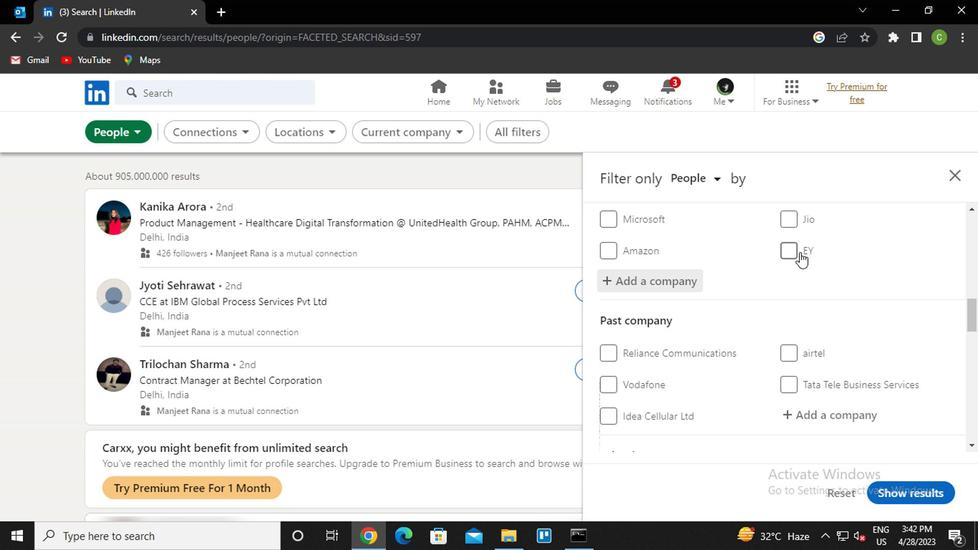 
Action: Mouse scrolled (641, 272) with delta (0, 0)
Screenshot: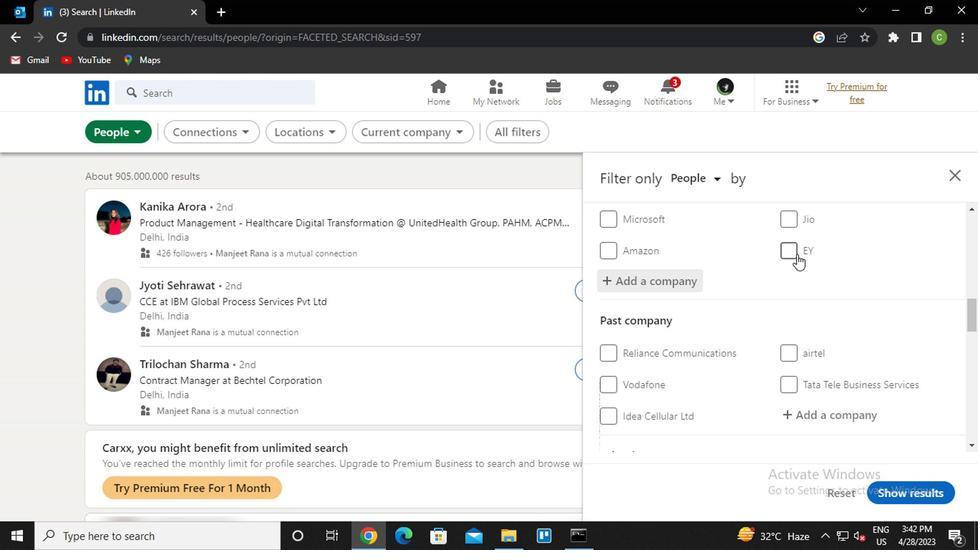 
Action: Mouse moved to (636, 277)
Screenshot: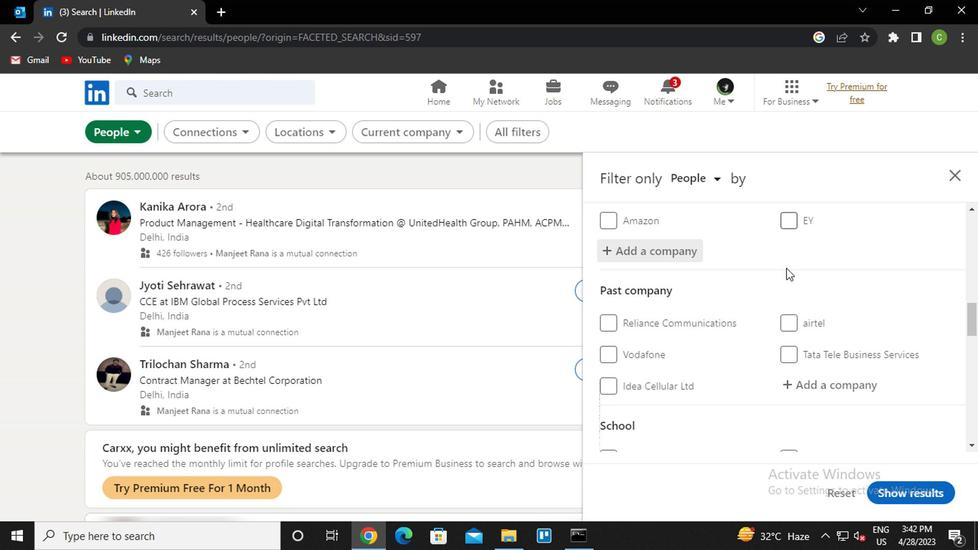 
Action: Mouse scrolled (636, 276) with delta (0, 0)
Screenshot: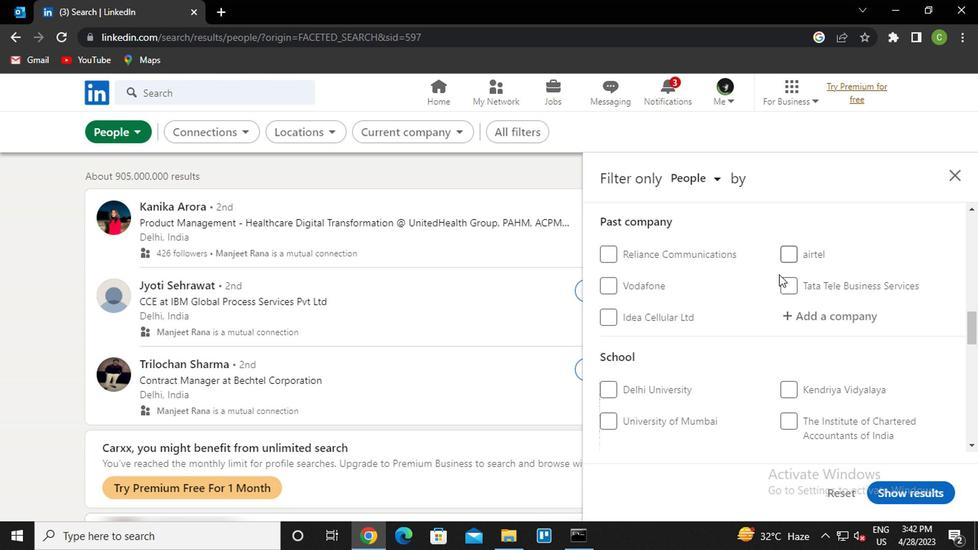
Action: Mouse moved to (636, 276)
Screenshot: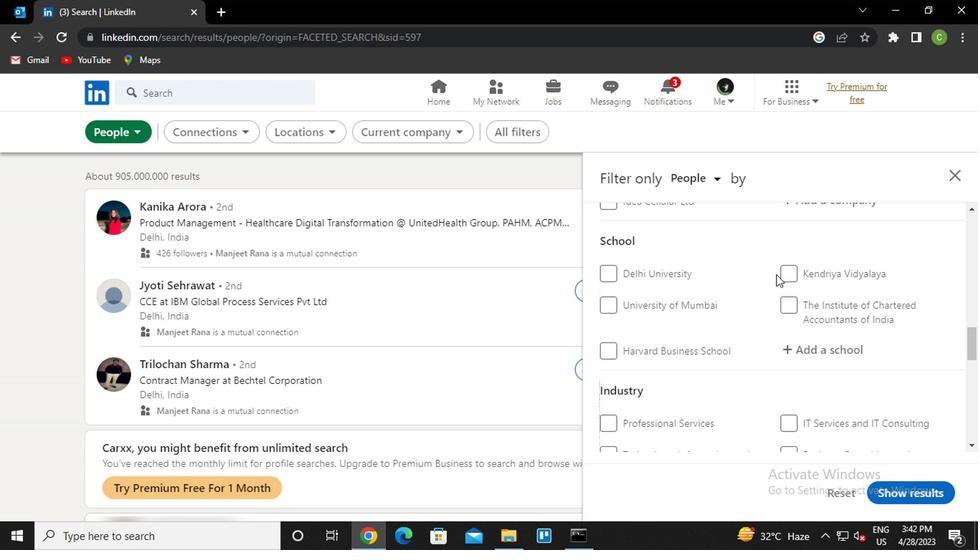 
Action: Mouse scrolled (636, 277) with delta (0, 0)
Screenshot: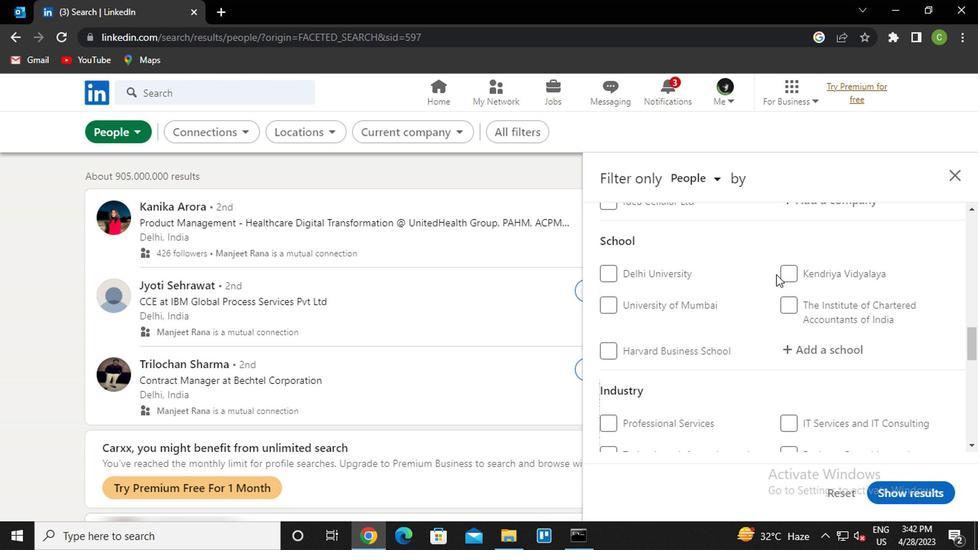 
Action: Mouse moved to (668, 358)
Screenshot: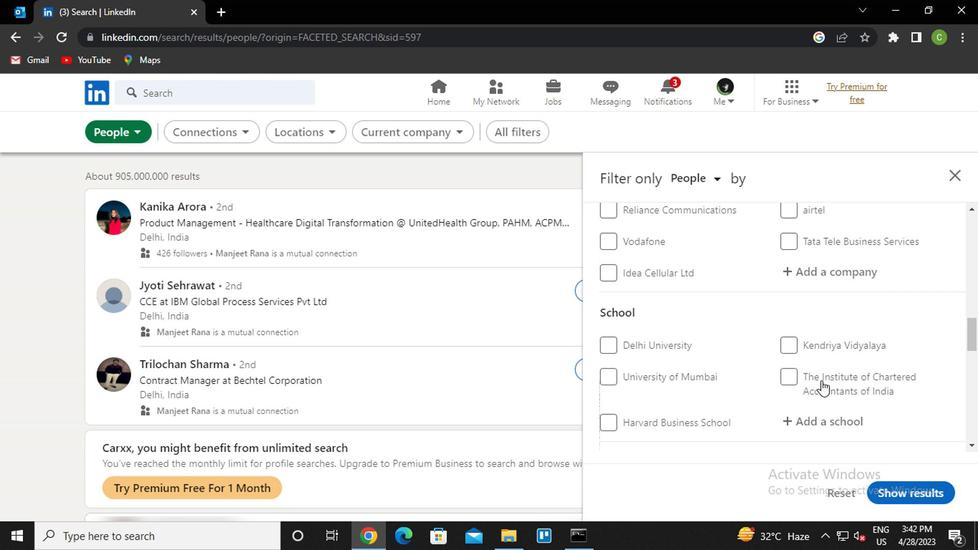
Action: Mouse scrolled (668, 357) with delta (0, 0)
Screenshot: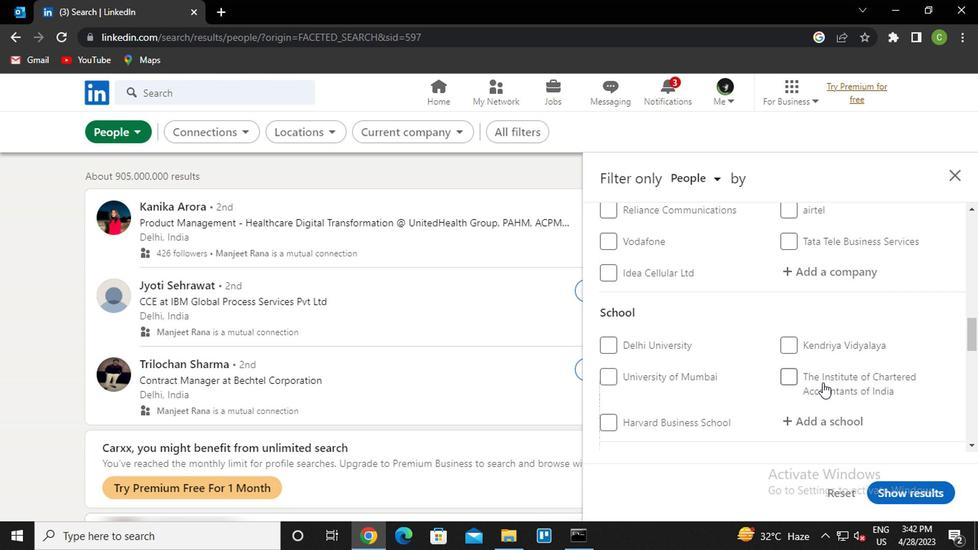 
Action: Mouse moved to (669, 356)
Screenshot: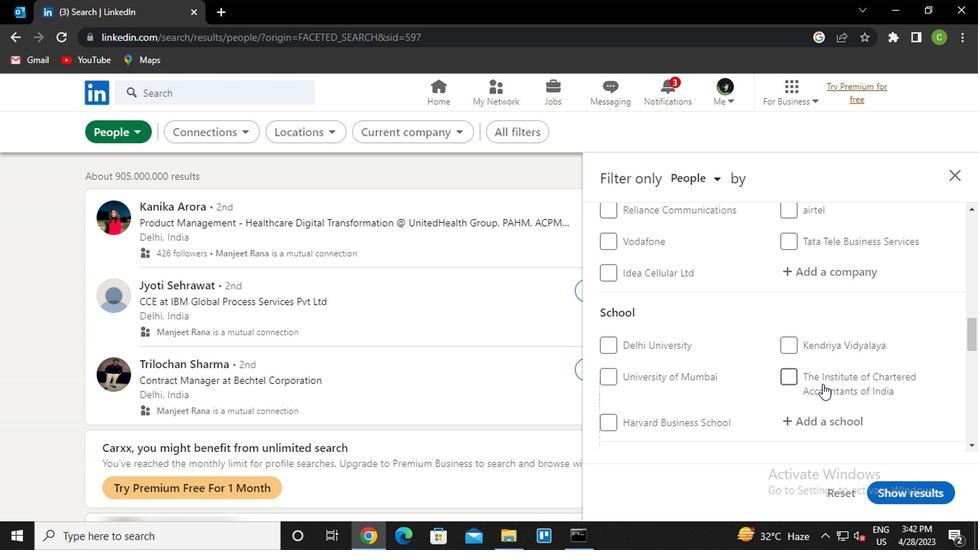 
Action: Mouse scrolled (669, 355) with delta (0, 0)
Screenshot: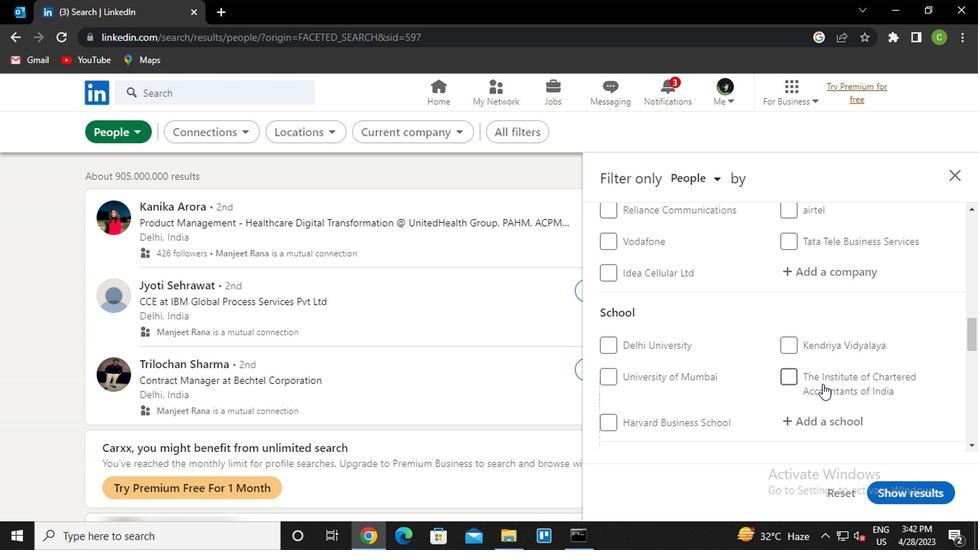 
Action: Mouse moved to (669, 281)
Screenshot: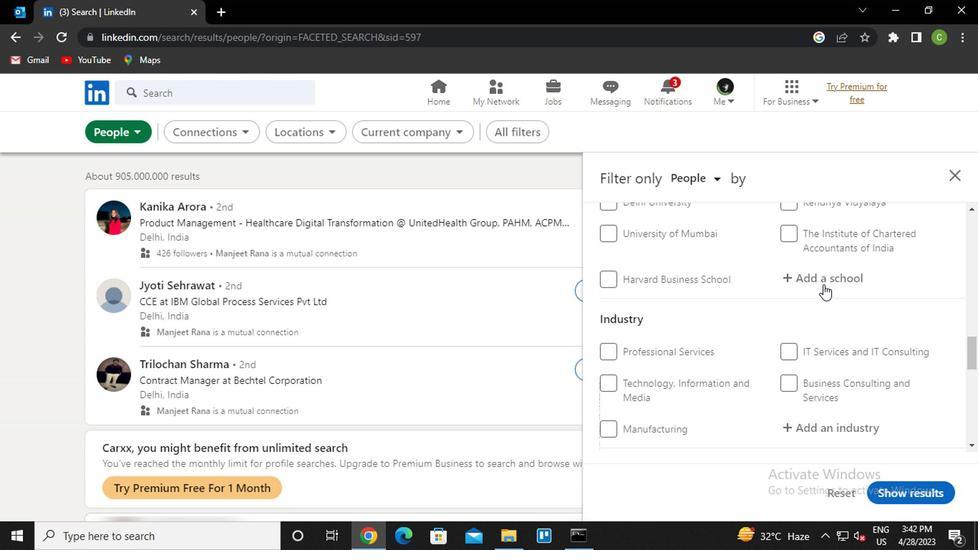 
Action: Mouse pressed left at (669, 281)
Screenshot: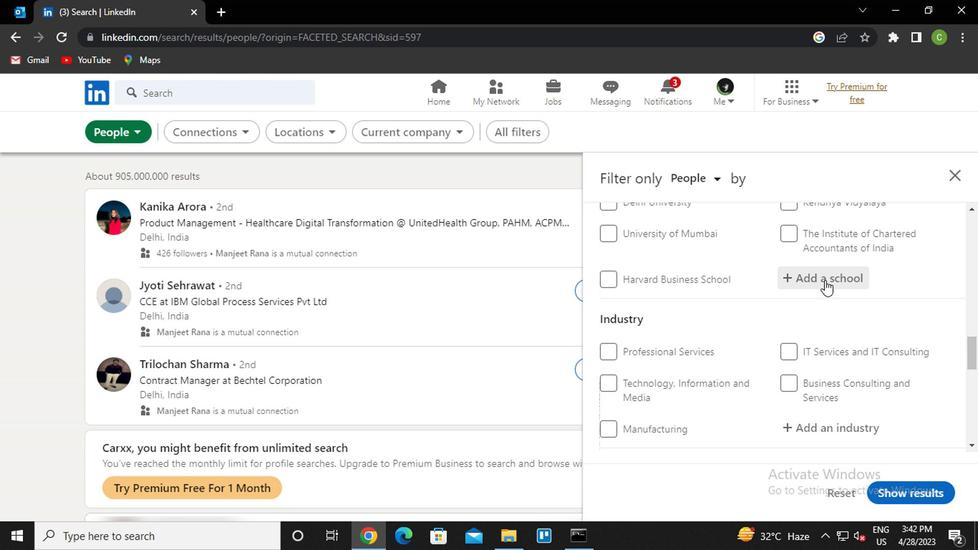
Action: Key pressed <Key.caps_lock><Key.caps_lock>i<Key.caps_lock>nstitution<Key.space>of<Key.space><Key.caps_lock>e<Key.caps_lock>ngineer<Key.down><Key.enter>
Screenshot: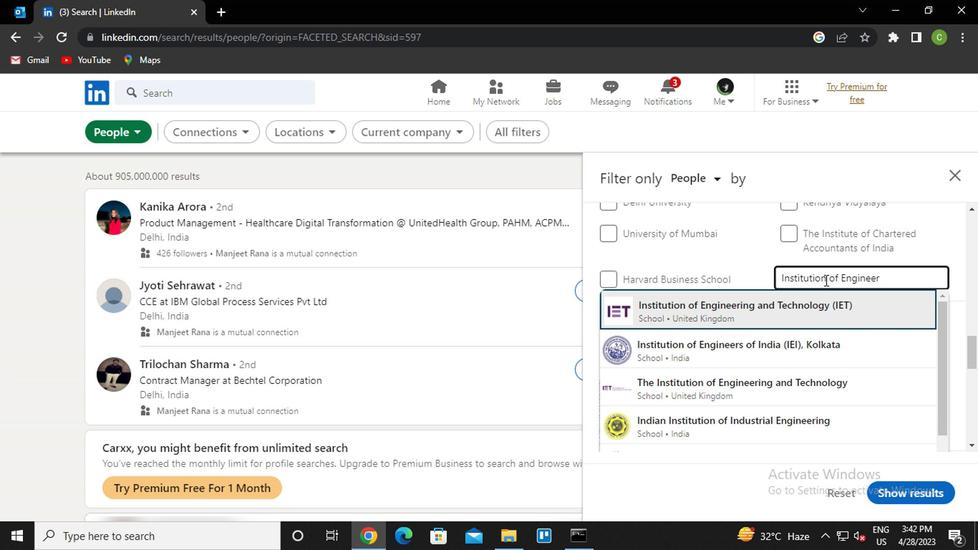 
Action: Mouse scrolled (669, 280) with delta (0, 0)
Screenshot: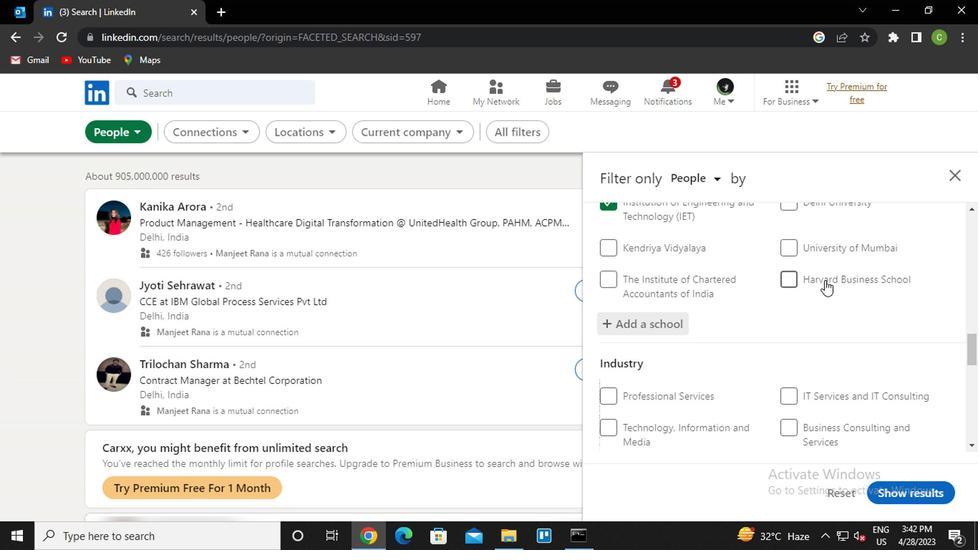 
Action: Mouse scrolled (669, 280) with delta (0, 0)
Screenshot: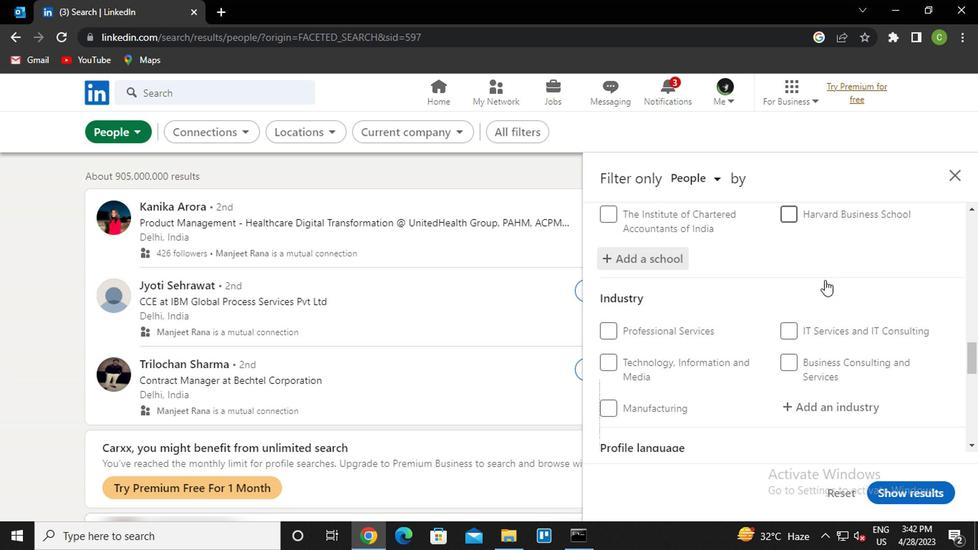 
Action: Mouse moved to (675, 314)
Screenshot: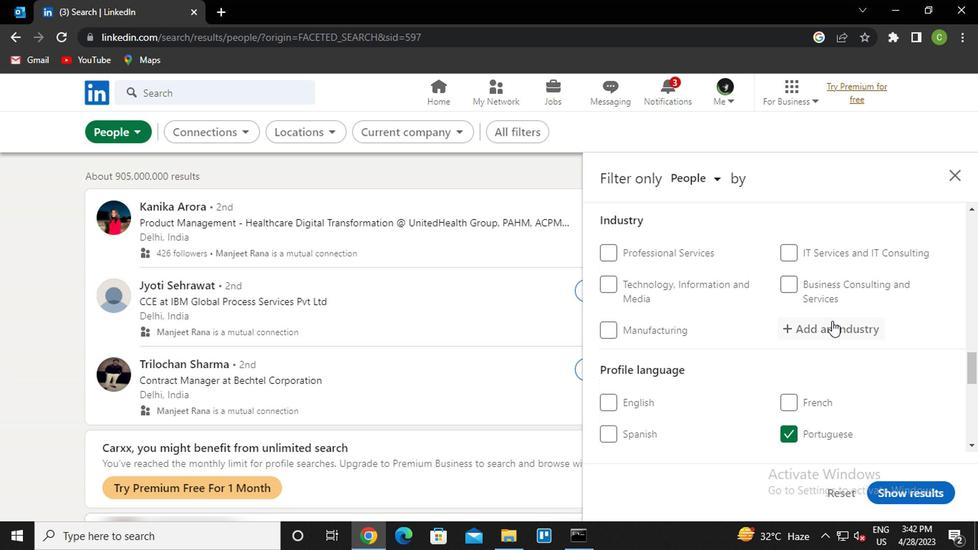 
Action: Mouse pressed left at (675, 314)
Screenshot: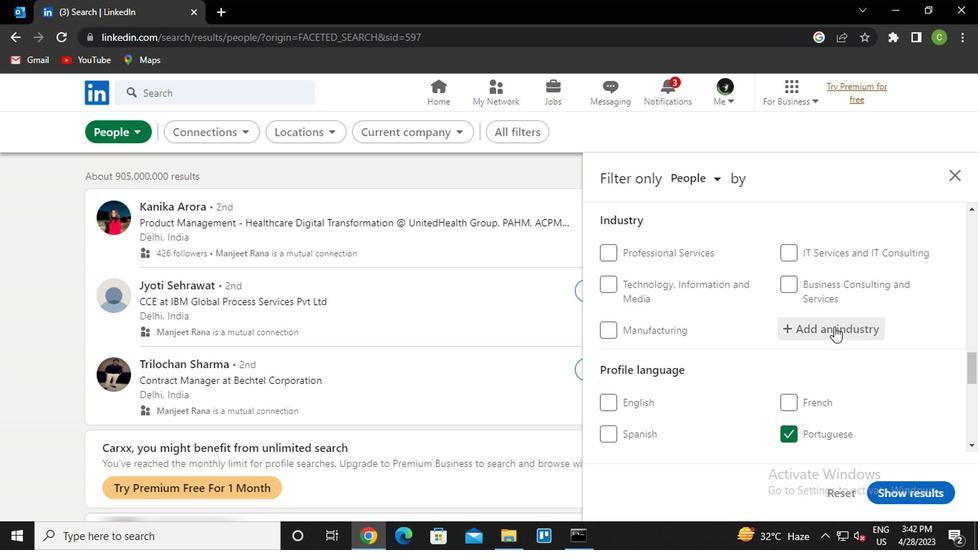 
Action: Mouse moved to (675, 315)
Screenshot: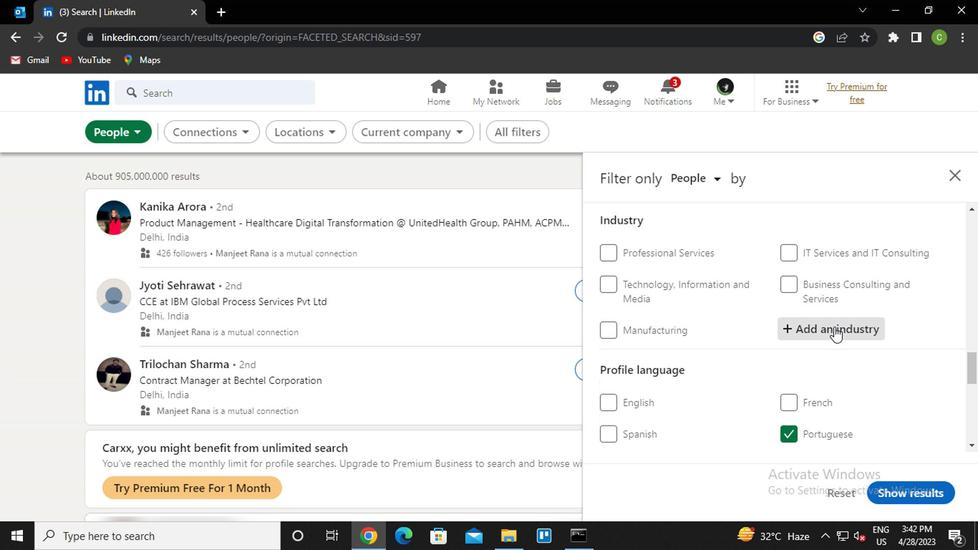 
Action: Key pressed <Key.caps_lock>c<Key.caps_lock>irc<Key.down><Key.enter>
Screenshot: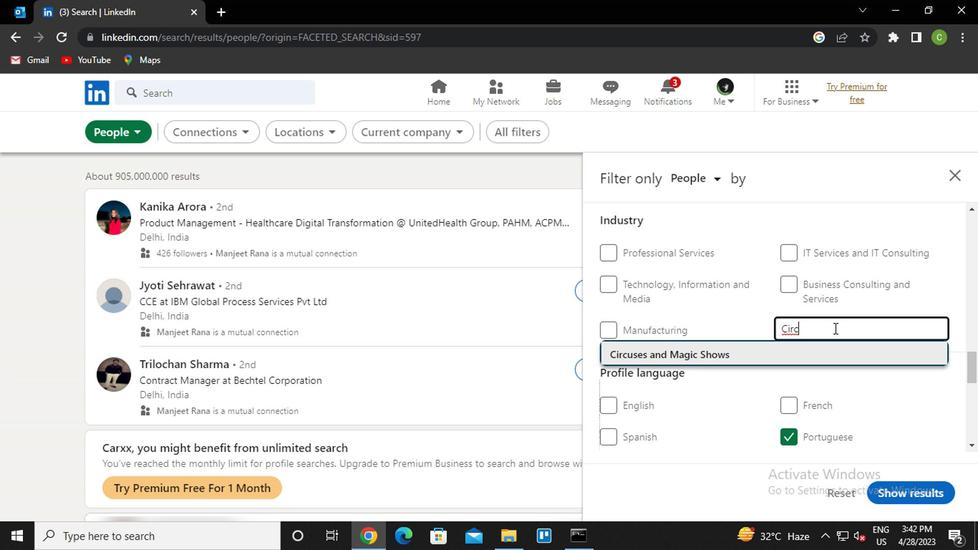
Action: Mouse moved to (670, 320)
Screenshot: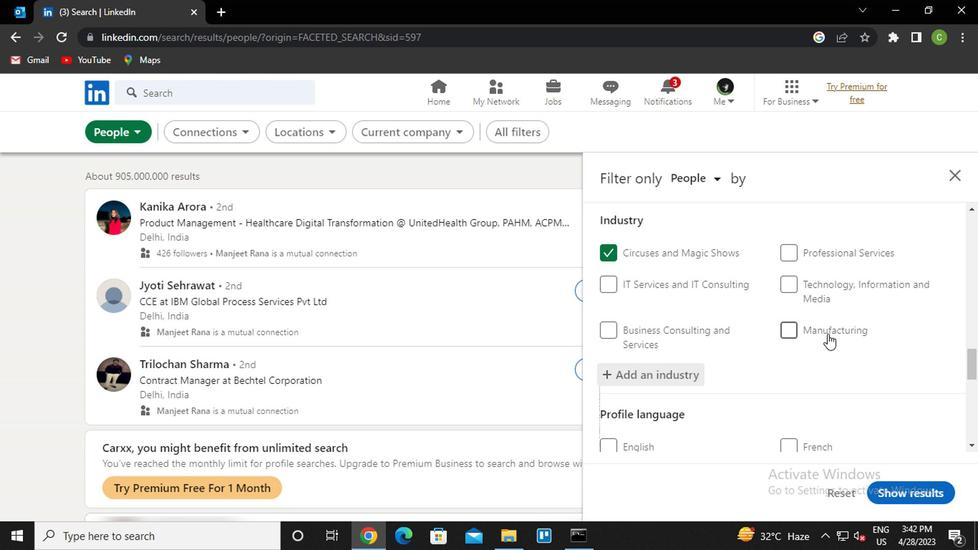 
Action: Mouse scrolled (670, 319) with delta (0, 0)
Screenshot: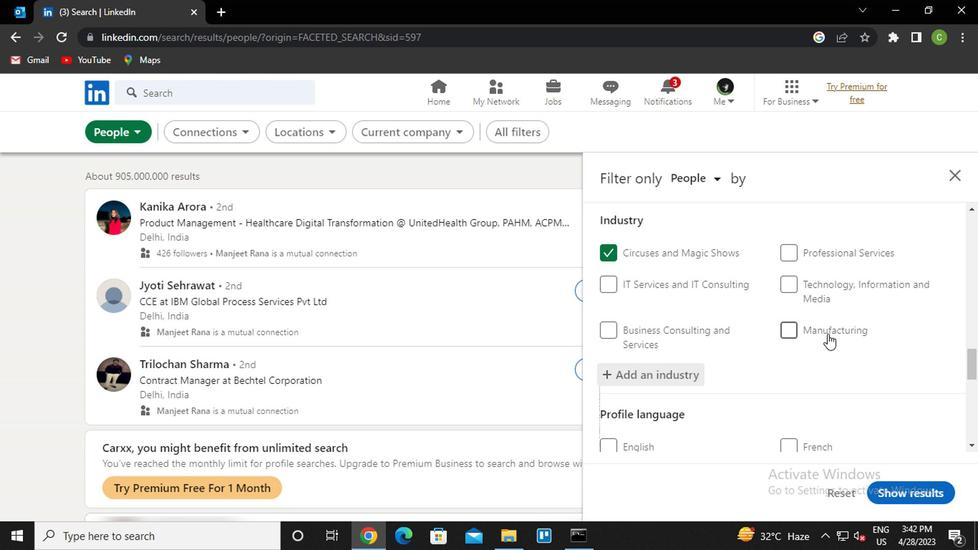 
Action: Mouse moved to (665, 323)
Screenshot: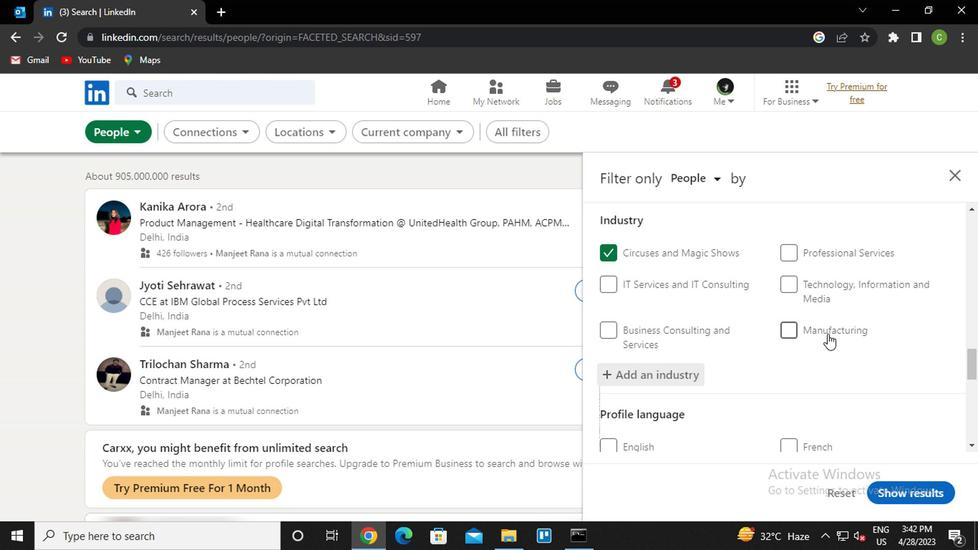 
Action: Mouse scrolled (665, 323) with delta (0, 0)
Screenshot: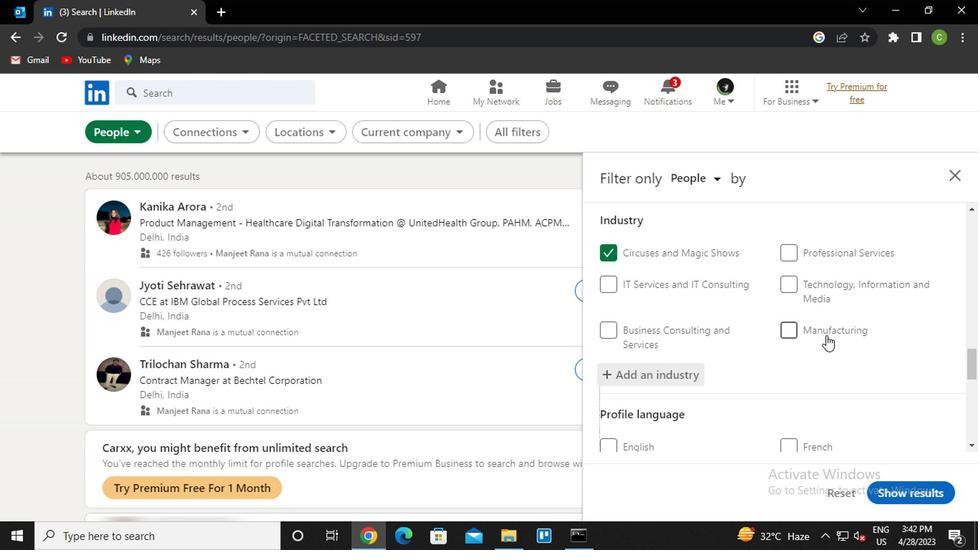 
Action: Mouse moved to (663, 324)
Screenshot: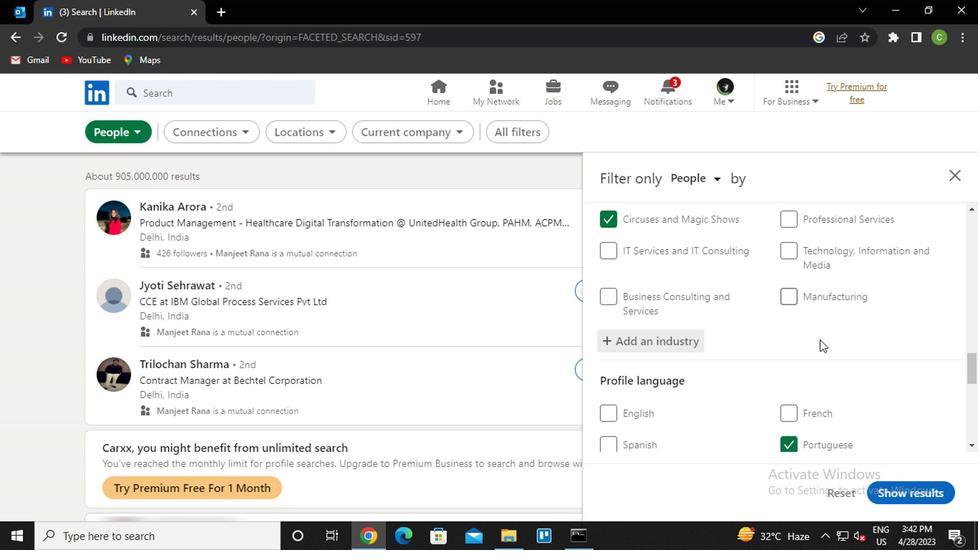 
Action: Mouse scrolled (663, 323) with delta (0, 0)
Screenshot: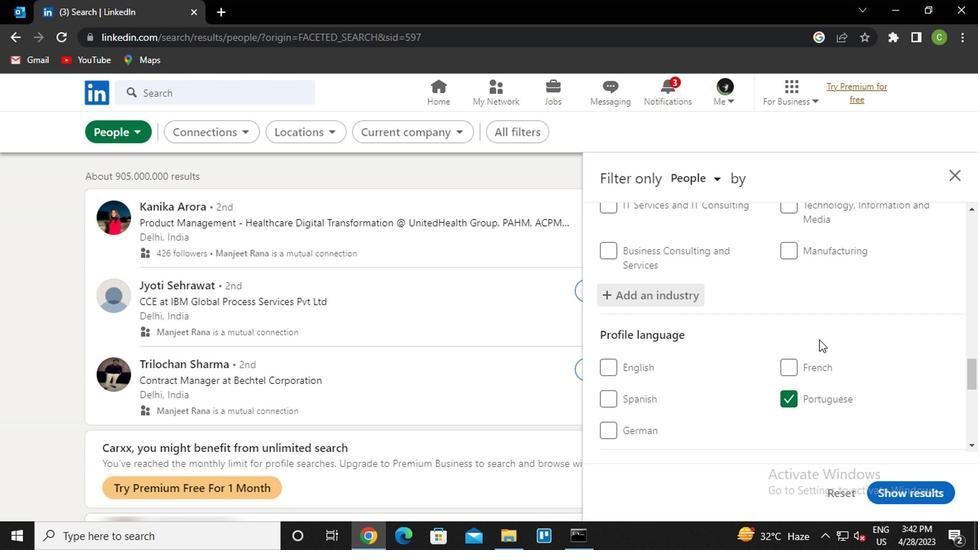 
Action: Mouse moved to (648, 326)
Screenshot: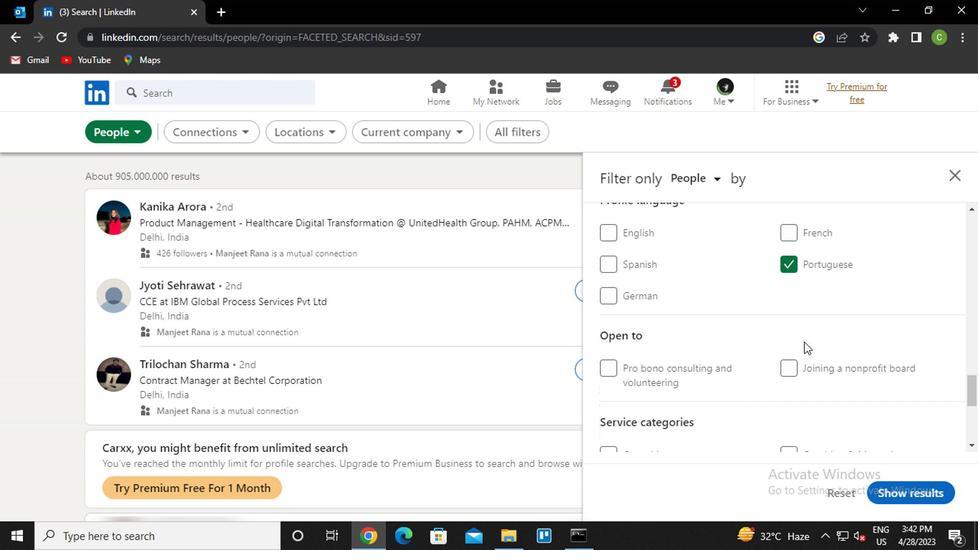 
Action: Mouse scrolled (648, 326) with delta (0, 0)
Screenshot: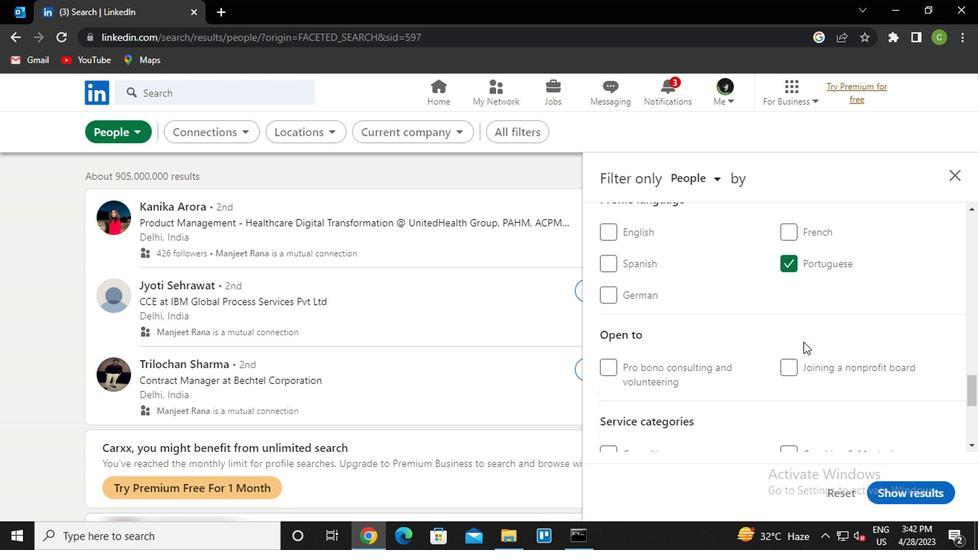 
Action: Mouse moved to (648, 326)
Screenshot: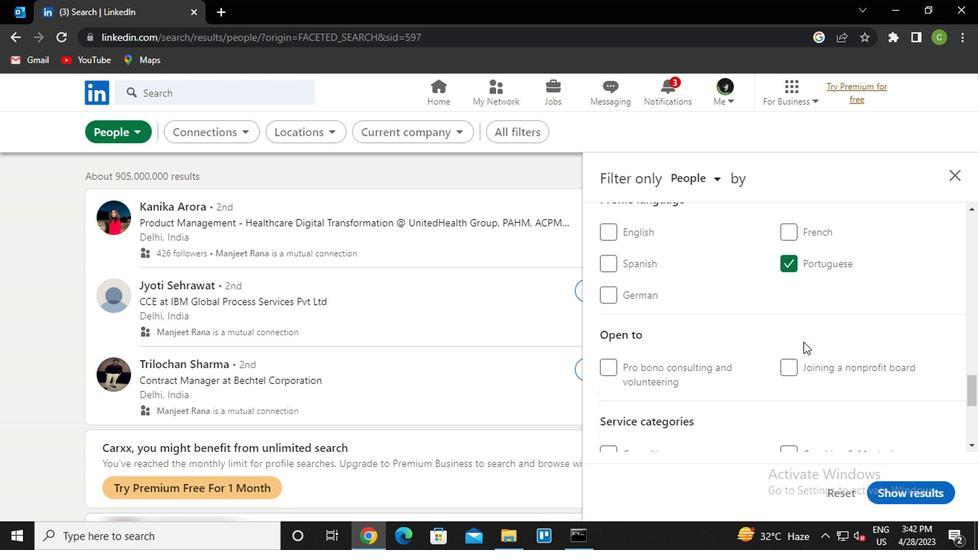 
Action: Mouse scrolled (648, 326) with delta (0, 0)
Screenshot: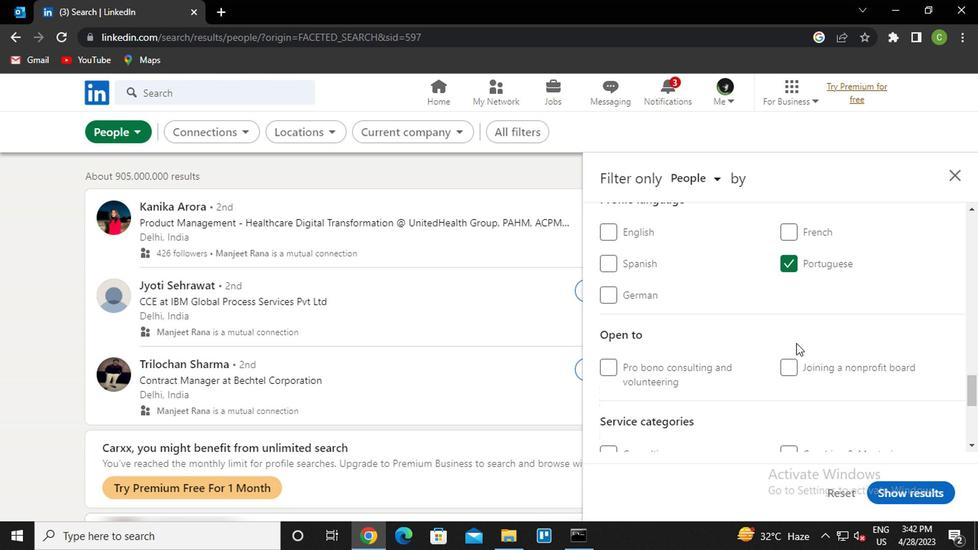 
Action: Mouse moved to (659, 343)
Screenshot: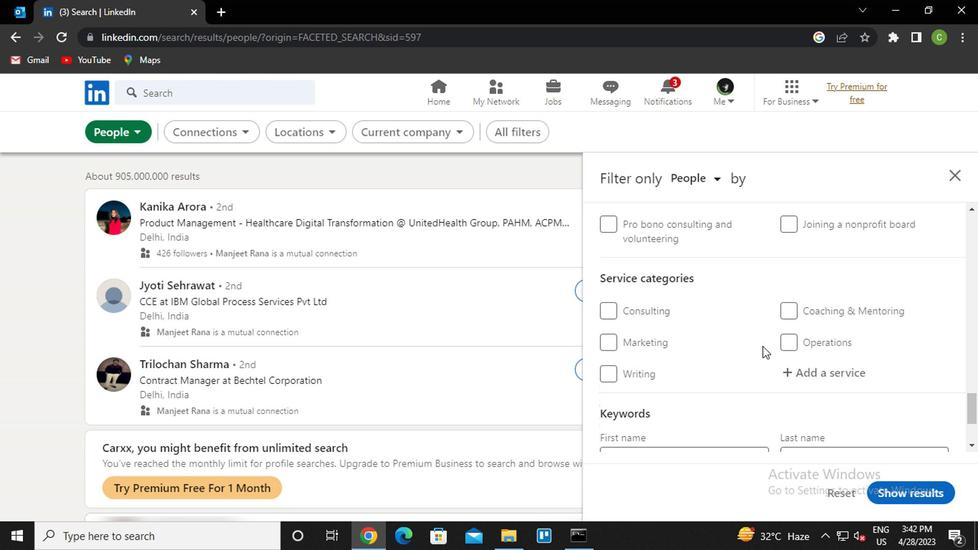 
Action: Mouse pressed left at (659, 343)
Screenshot: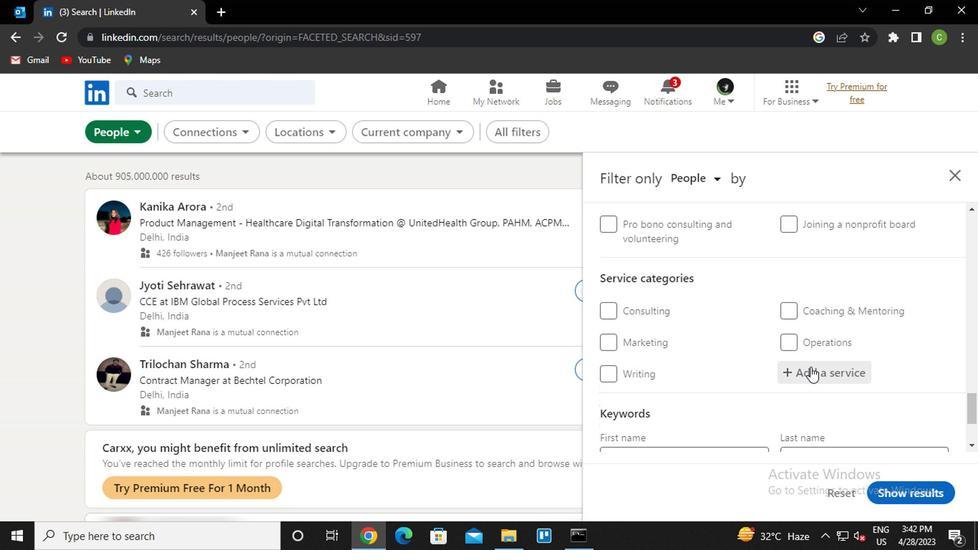
Action: Key pressed <Key.caps_lock>r<Key.caps_lock>esume<Key.down><Key.enter>
Screenshot: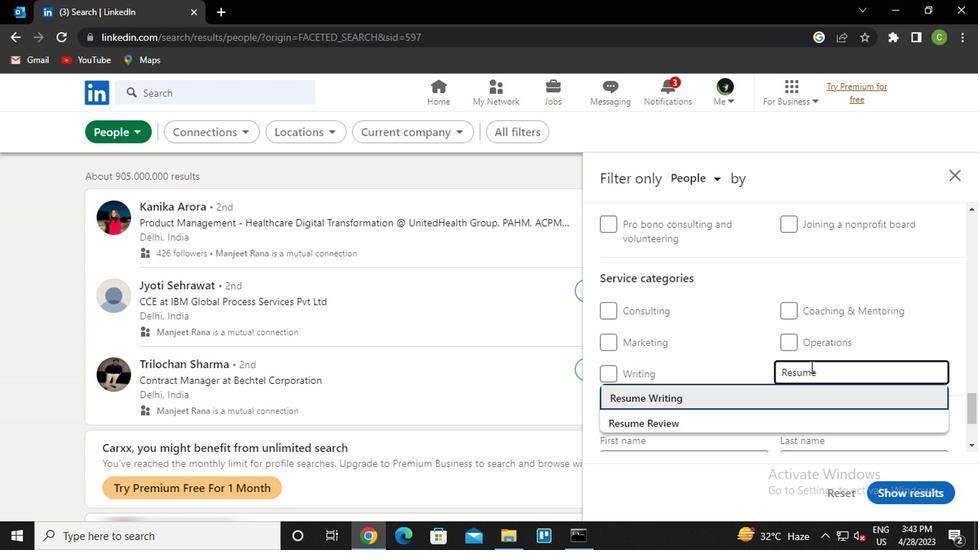 
Action: Mouse scrolled (659, 342) with delta (0, 0)
Screenshot: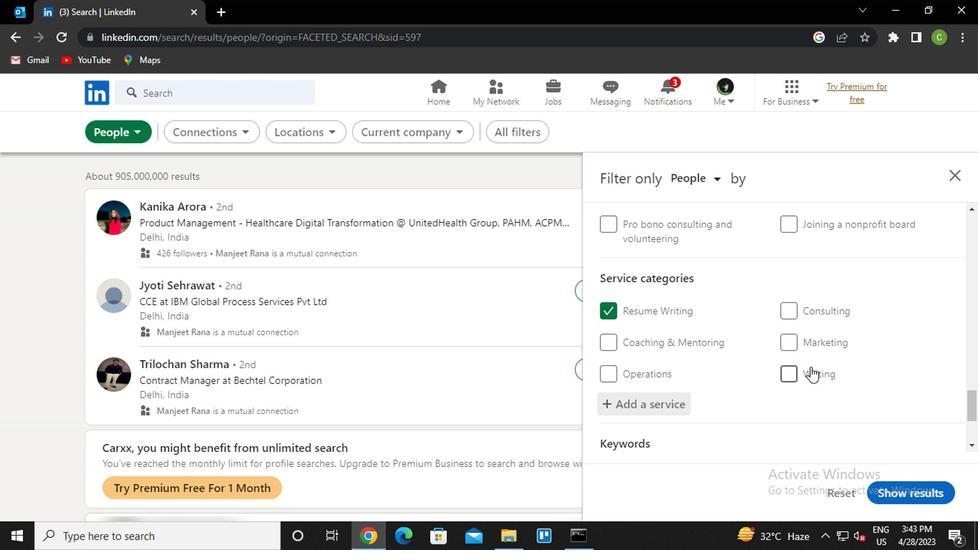 
Action: Mouse moved to (655, 346)
Screenshot: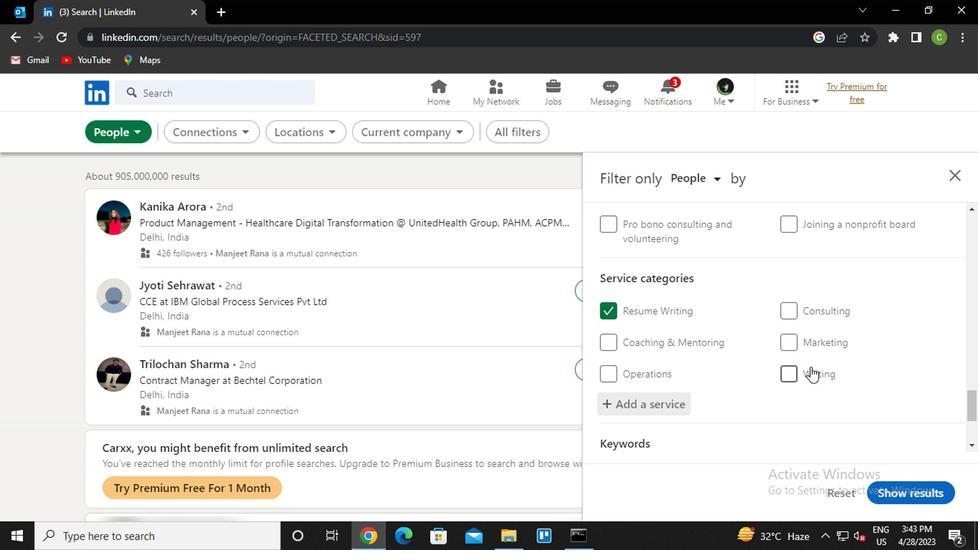 
Action: Mouse scrolled (655, 345) with delta (0, 0)
Screenshot: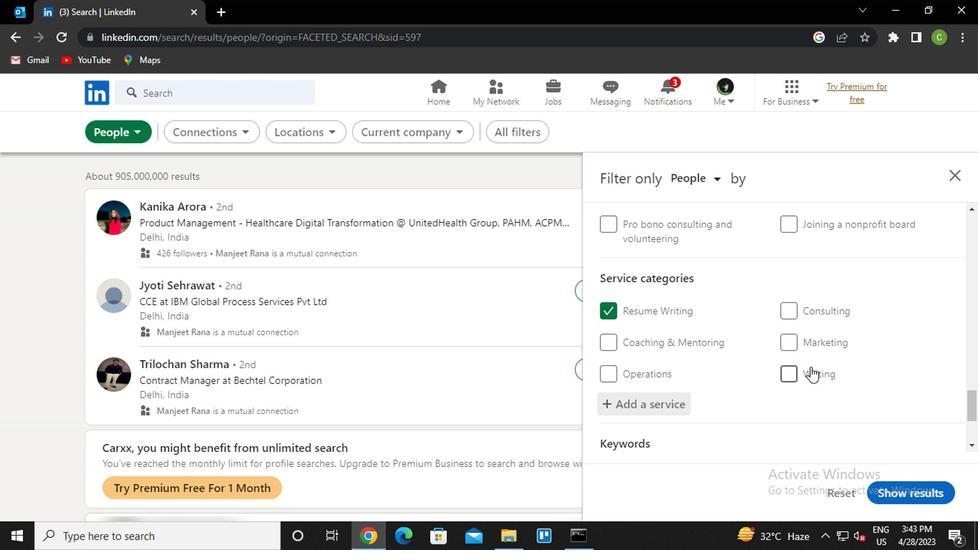
Action: Mouse moved to (654, 347)
Screenshot: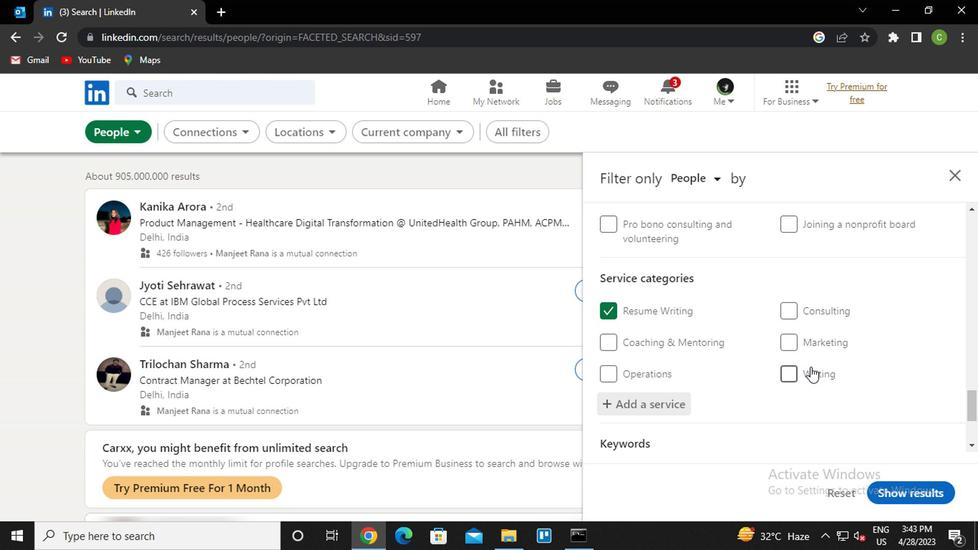 
Action: Mouse scrolled (654, 346) with delta (0, 0)
Screenshot: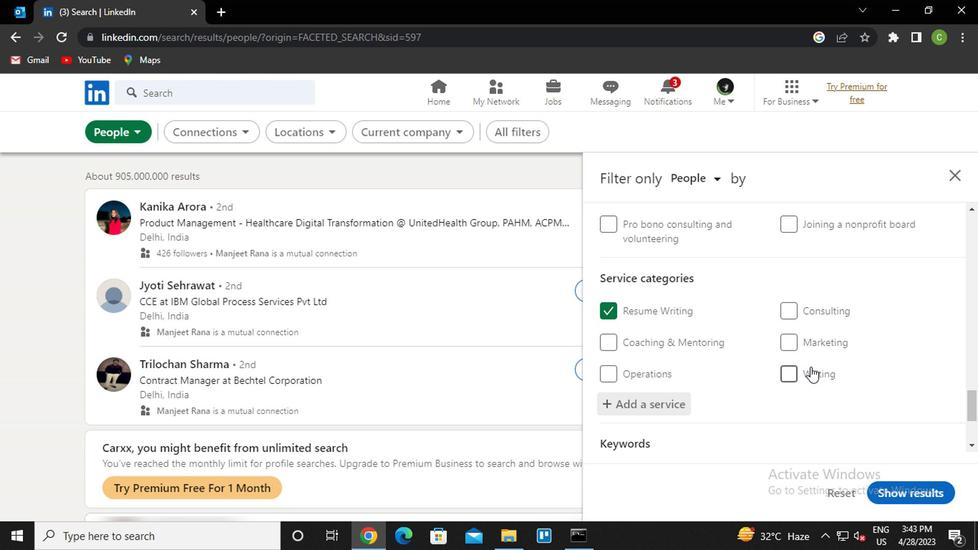 
Action: Mouse moved to (652, 348)
Screenshot: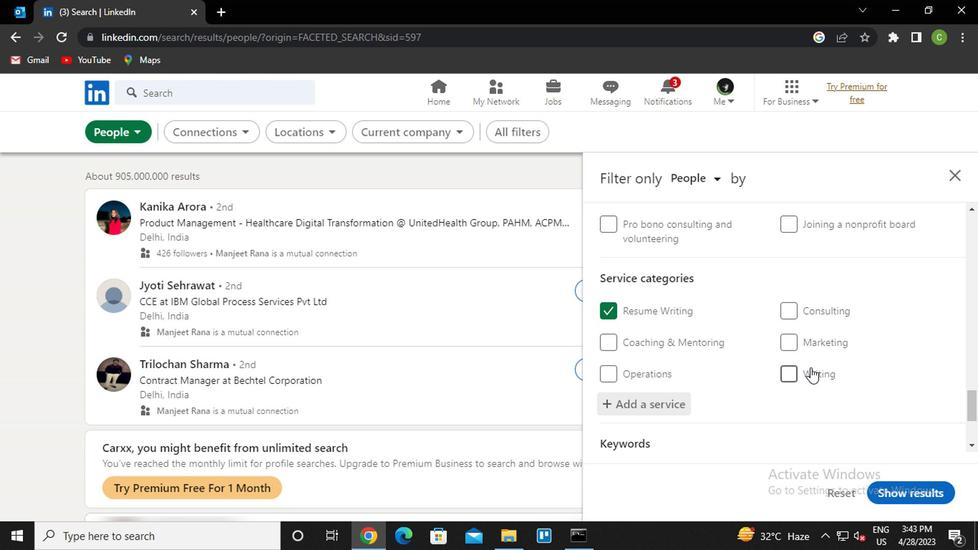 
Action: Mouse scrolled (652, 347) with delta (0, 0)
Screenshot: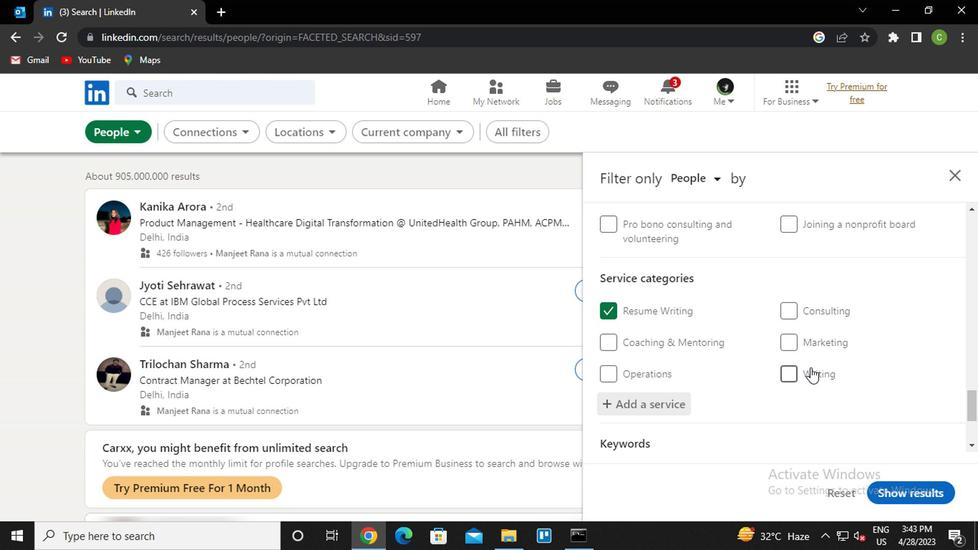 
Action: Mouse moved to (648, 351)
Screenshot: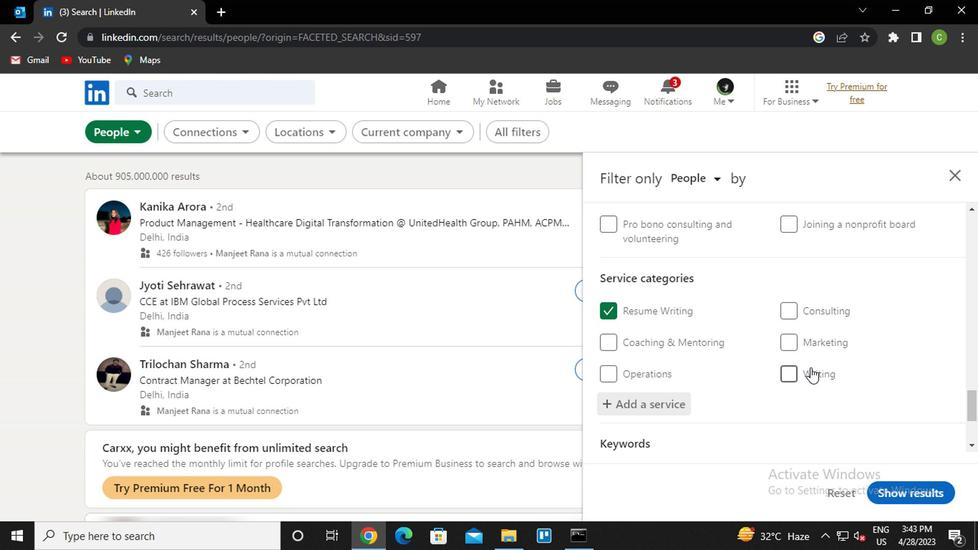 
Action: Mouse scrolled (648, 350) with delta (0, 0)
Screenshot: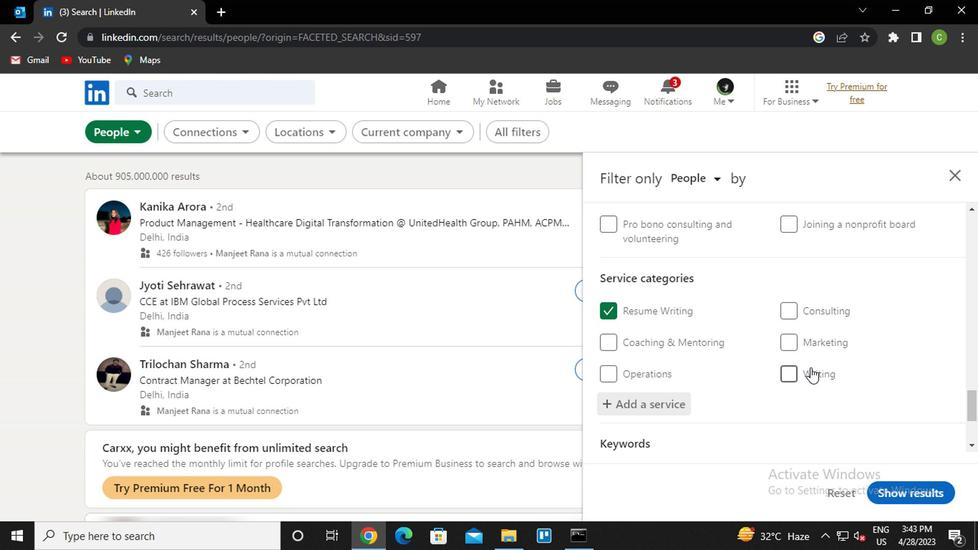 
Action: Mouse moved to (645, 353)
Screenshot: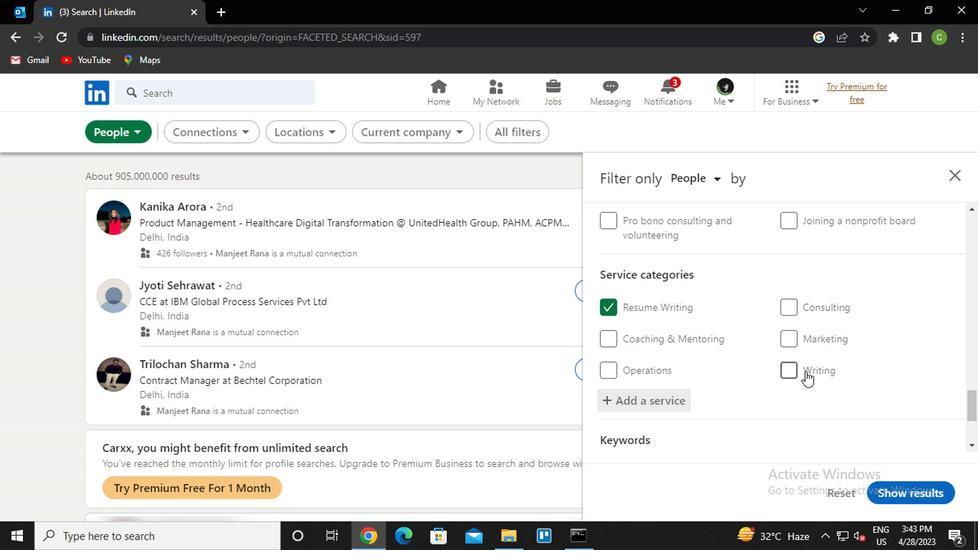 
Action: Mouse scrolled (645, 353) with delta (0, 0)
Screenshot: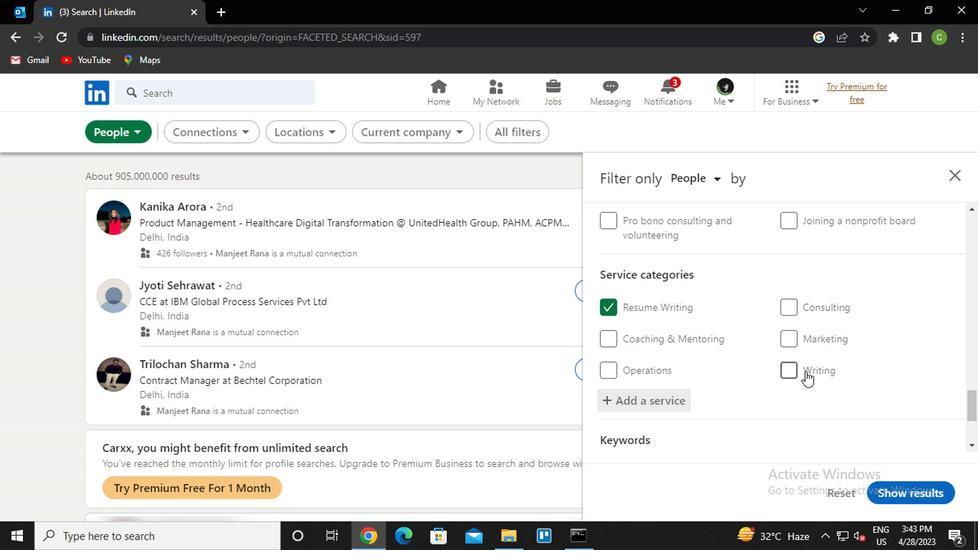 
Action: Mouse moved to (561, 352)
Screenshot: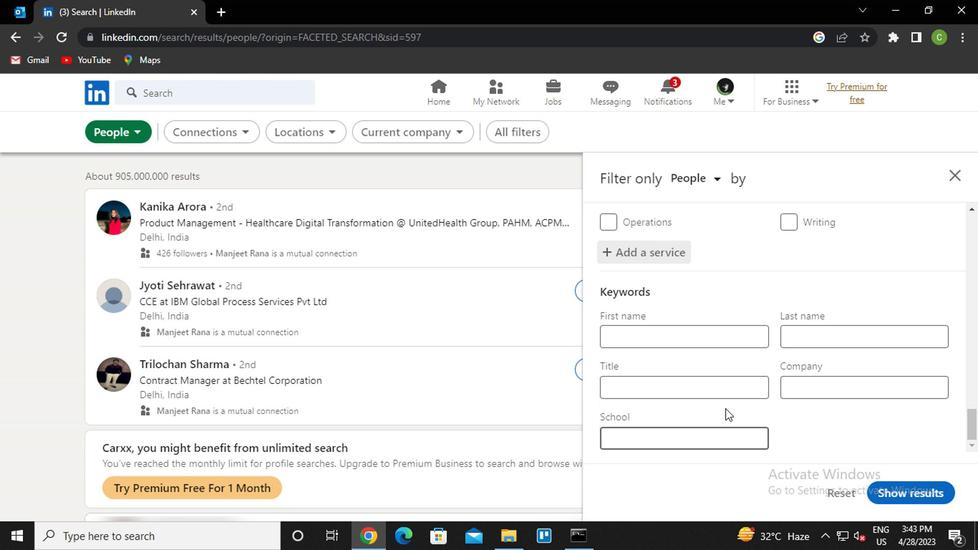 
Action: Mouse pressed left at (561, 352)
Screenshot: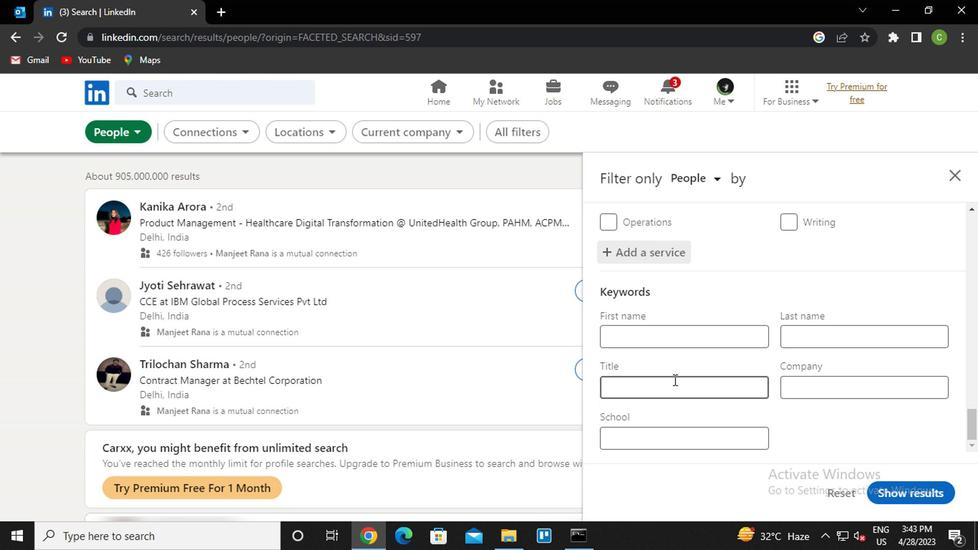 
Action: Key pressed <Key.caps_lock>a<Key.caps_lock>rchivist
Screenshot: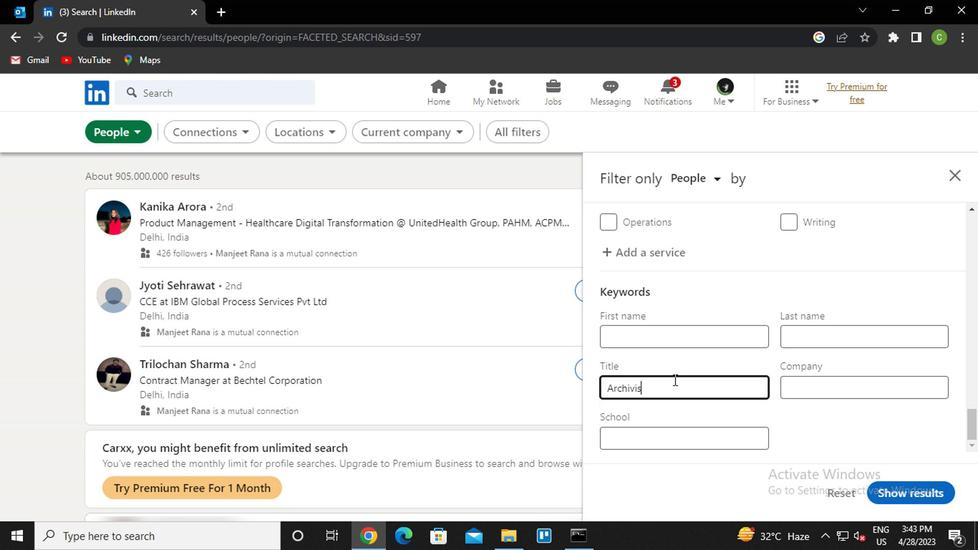 
Action: Mouse moved to (747, 428)
Screenshot: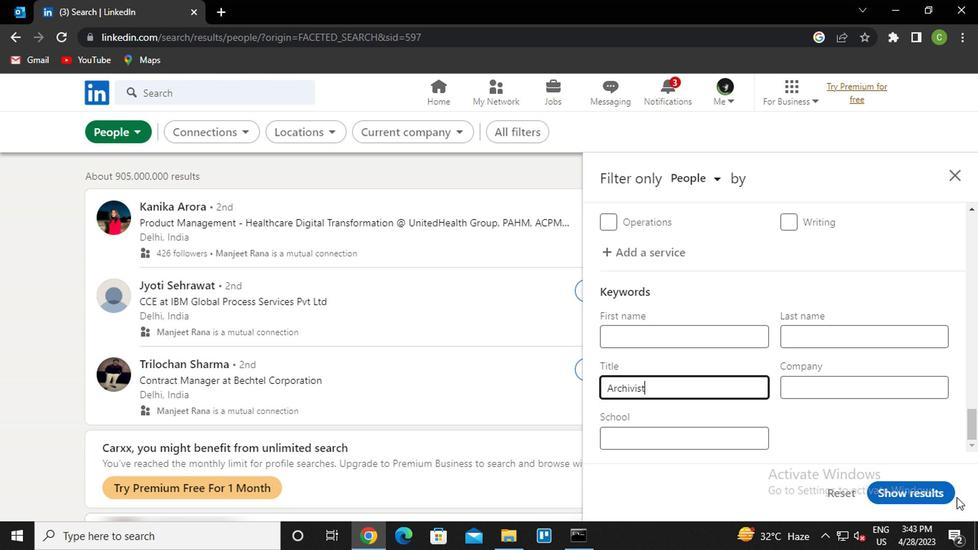 
Action: Mouse pressed left at (747, 428)
Screenshot: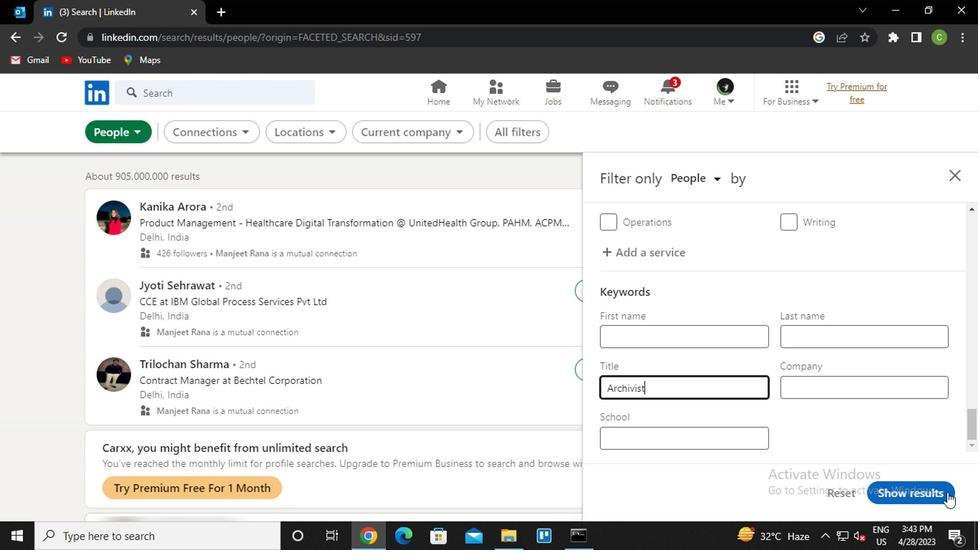 
Action: Mouse moved to (477, 331)
Screenshot: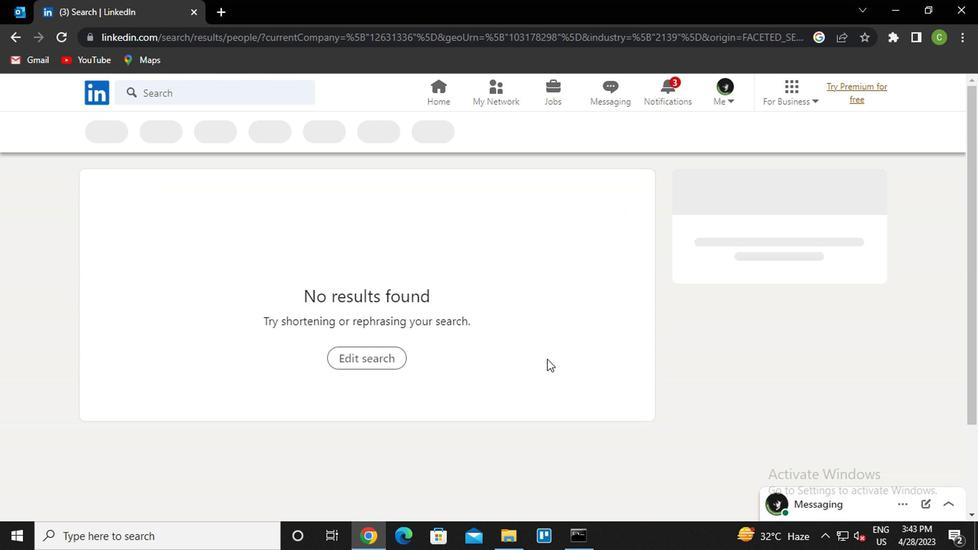 
